 Task: Find connections with filter location Kertosono with filter topic #Letsworkwith filter profile language Spanish with filter current company MAN Energy Solutions with filter school Bhashyam College of Education with filter industry Freight and Package Transportation with filter service category Email Marketing with filter keywords title Security Guard
Action: Mouse moved to (508, 44)
Screenshot: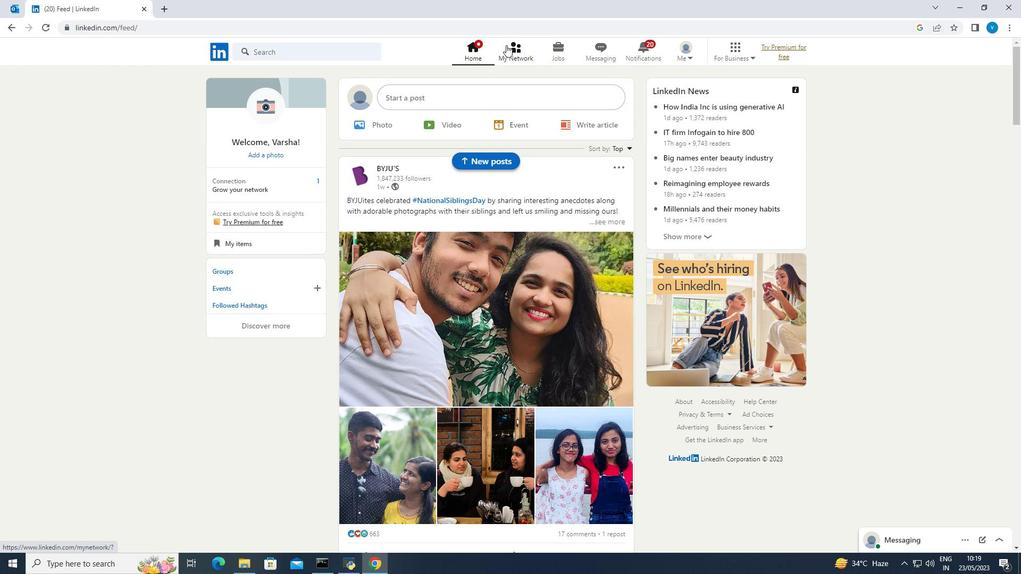 
Action: Mouse pressed left at (508, 44)
Screenshot: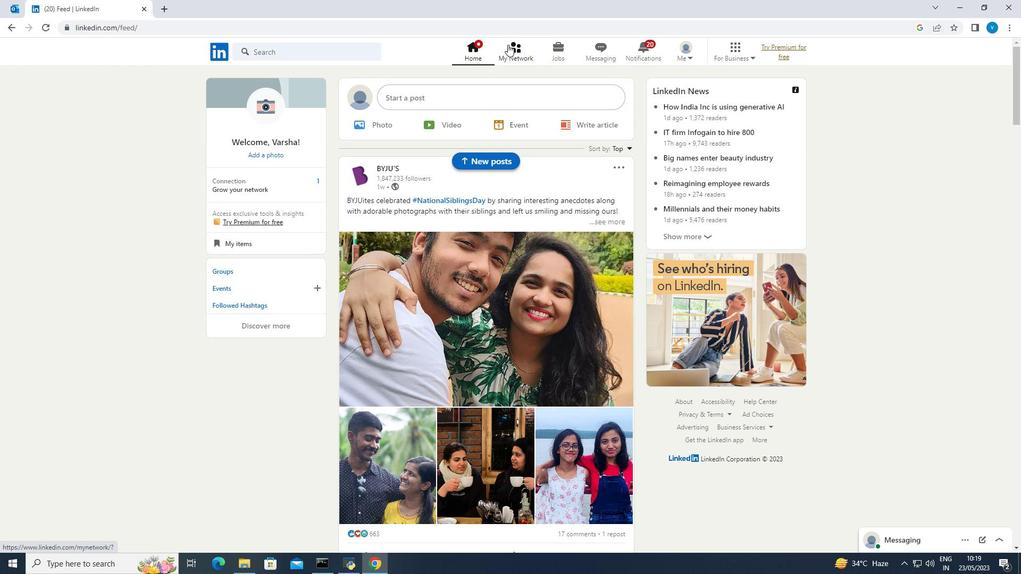 
Action: Mouse moved to (305, 108)
Screenshot: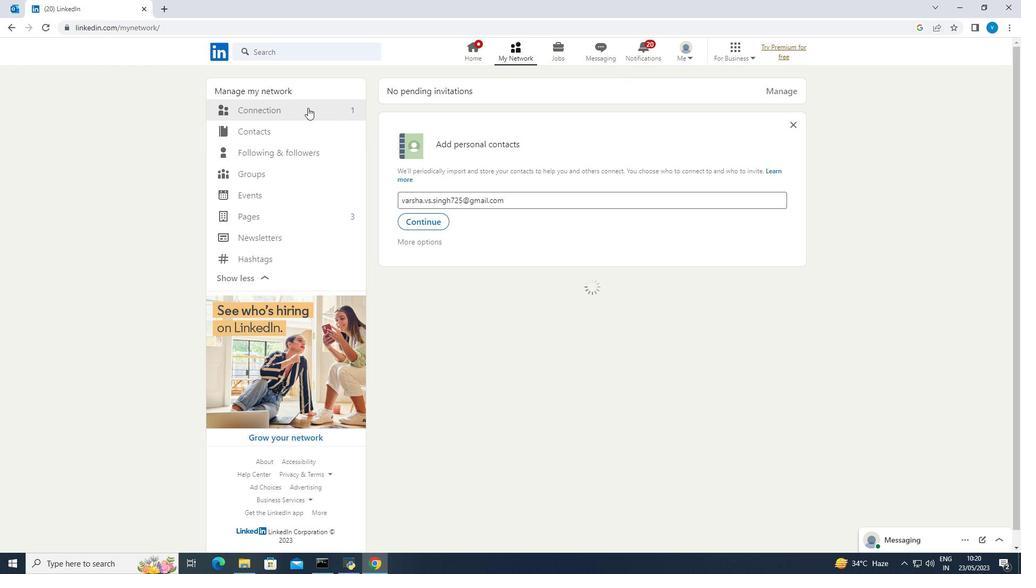 
Action: Mouse pressed left at (305, 108)
Screenshot: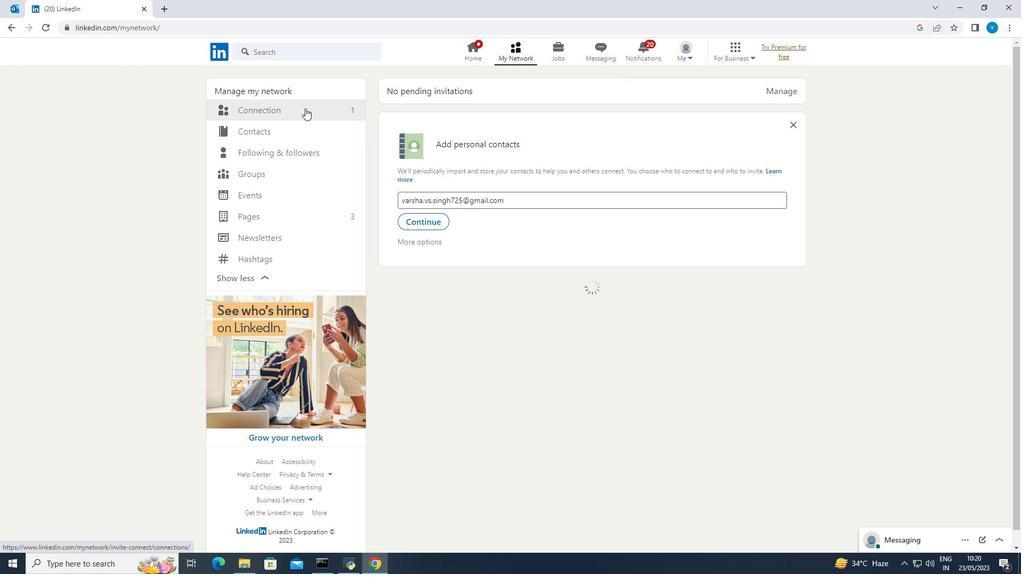 
Action: Mouse moved to (568, 110)
Screenshot: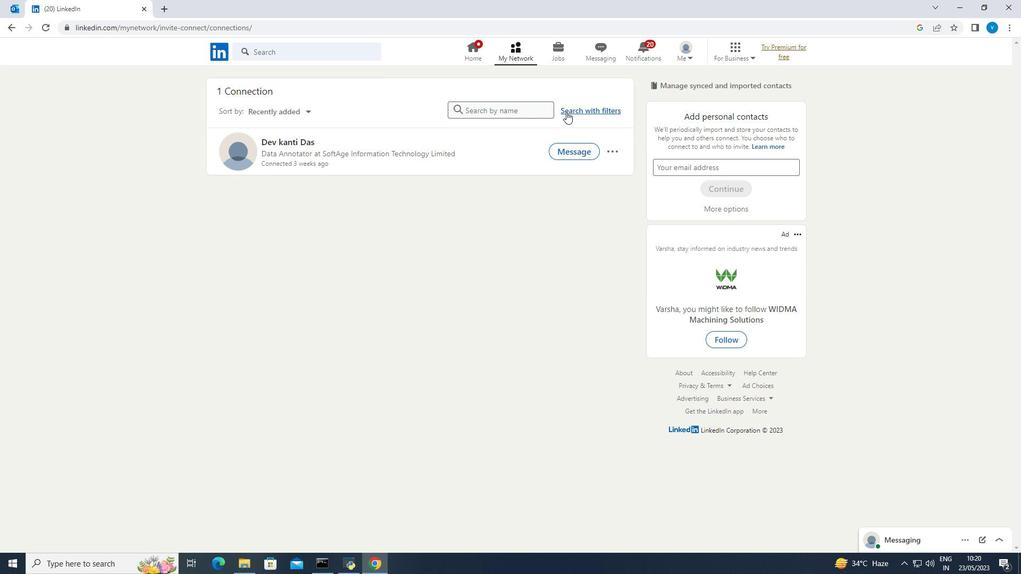 
Action: Mouse pressed left at (568, 110)
Screenshot: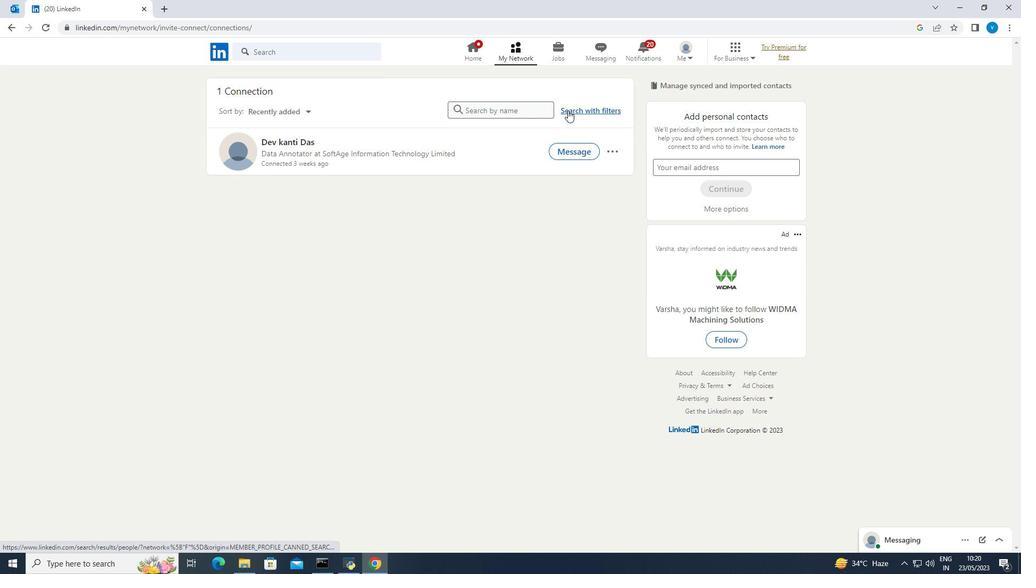 
Action: Mouse moved to (546, 79)
Screenshot: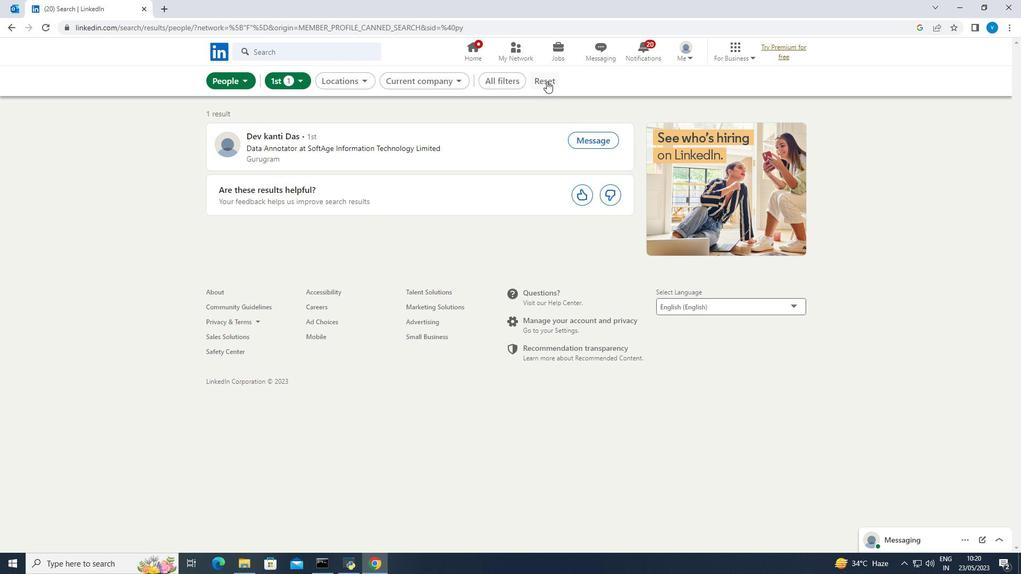 
Action: Mouse pressed left at (546, 79)
Screenshot: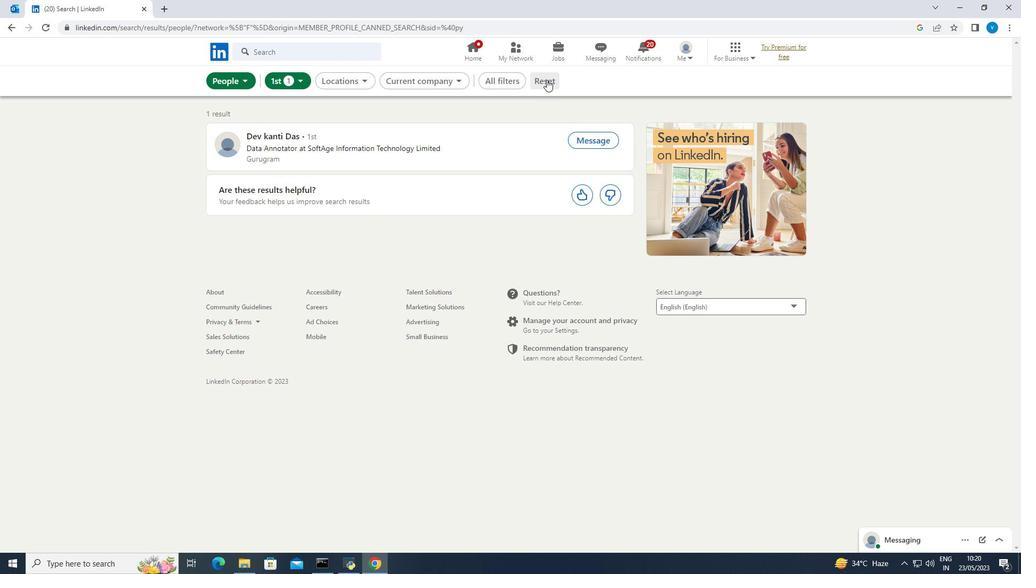 
Action: Mouse moved to (534, 83)
Screenshot: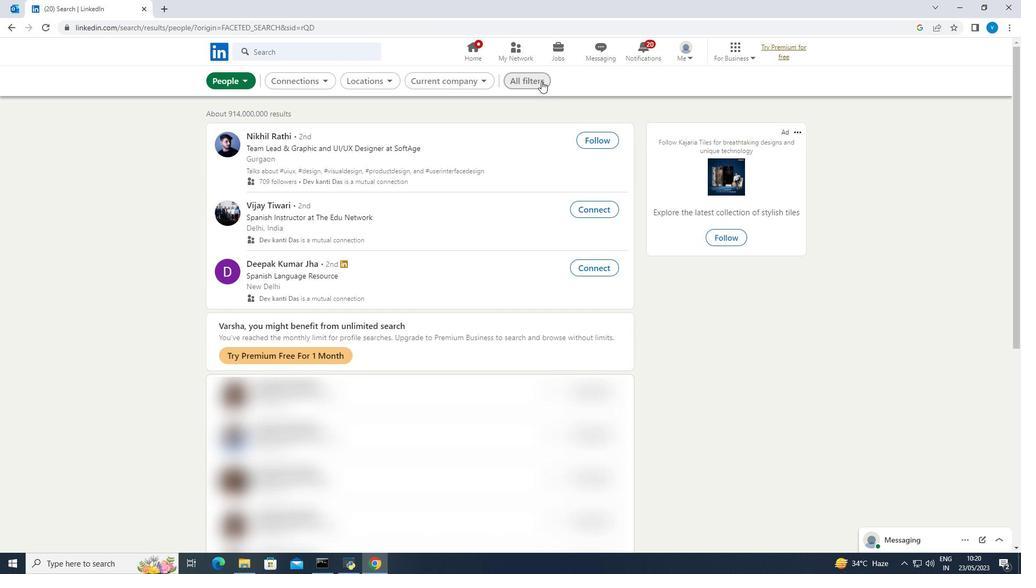 
Action: Mouse pressed left at (534, 83)
Screenshot: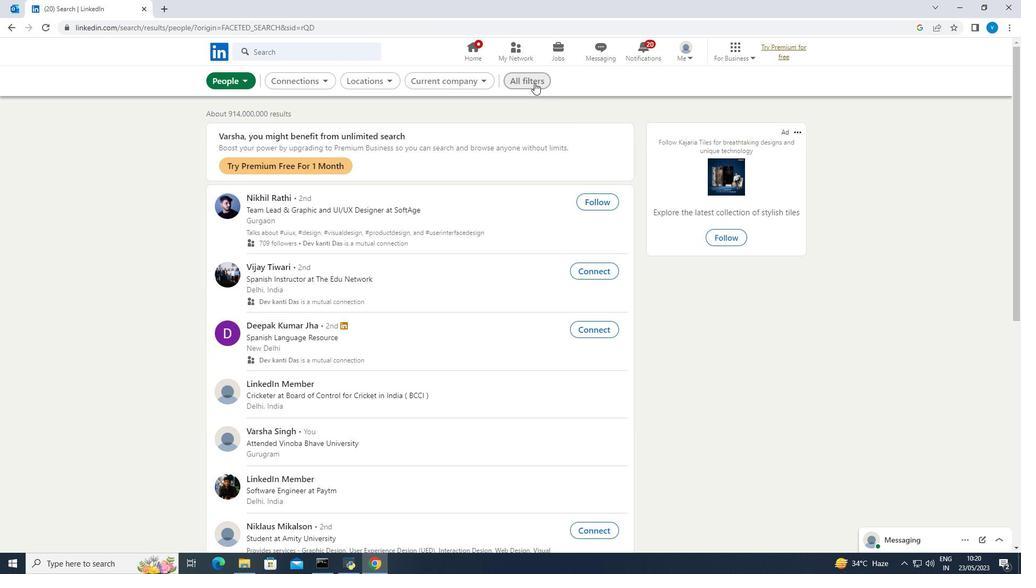 
Action: Mouse moved to (783, 165)
Screenshot: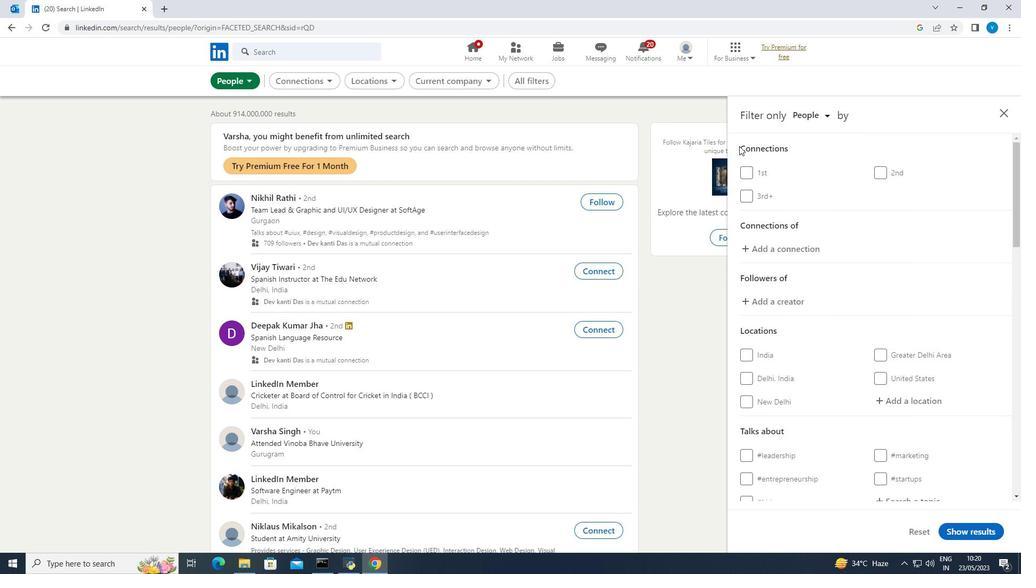 
Action: Mouse scrolled (783, 164) with delta (0, 0)
Screenshot: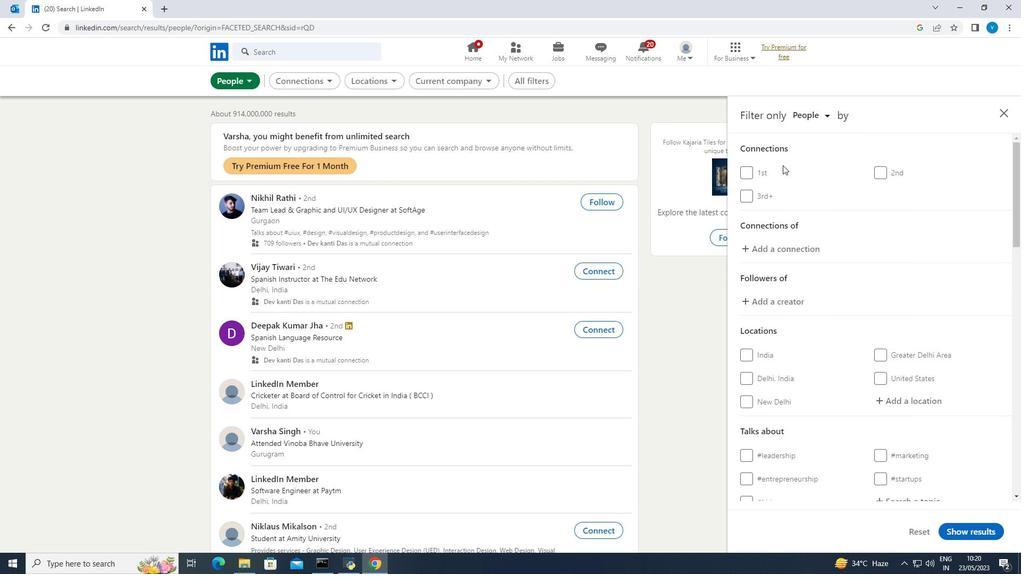
Action: Mouse scrolled (783, 164) with delta (0, 0)
Screenshot: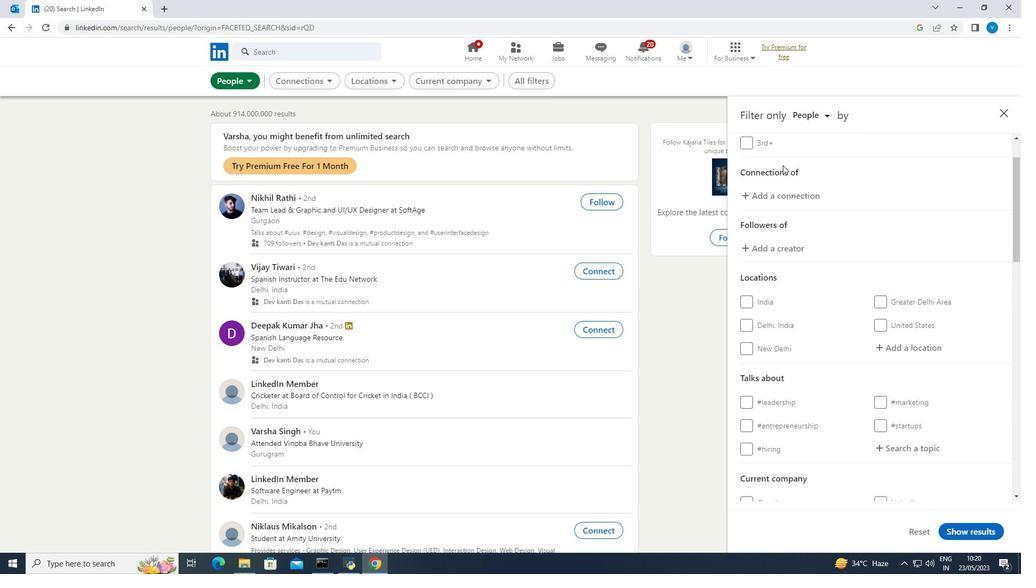 
Action: Mouse scrolled (783, 164) with delta (0, 0)
Screenshot: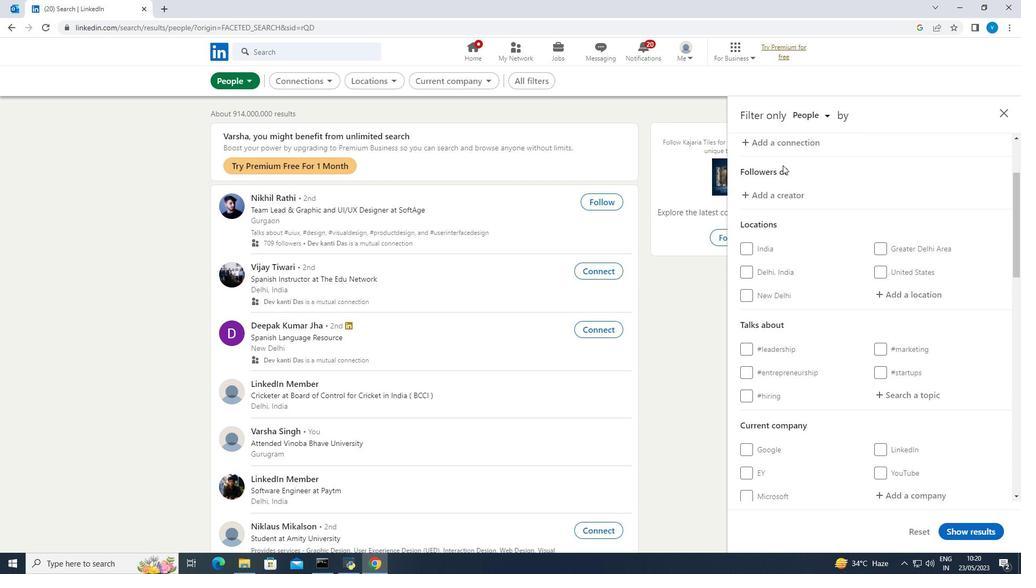
Action: Mouse moved to (911, 242)
Screenshot: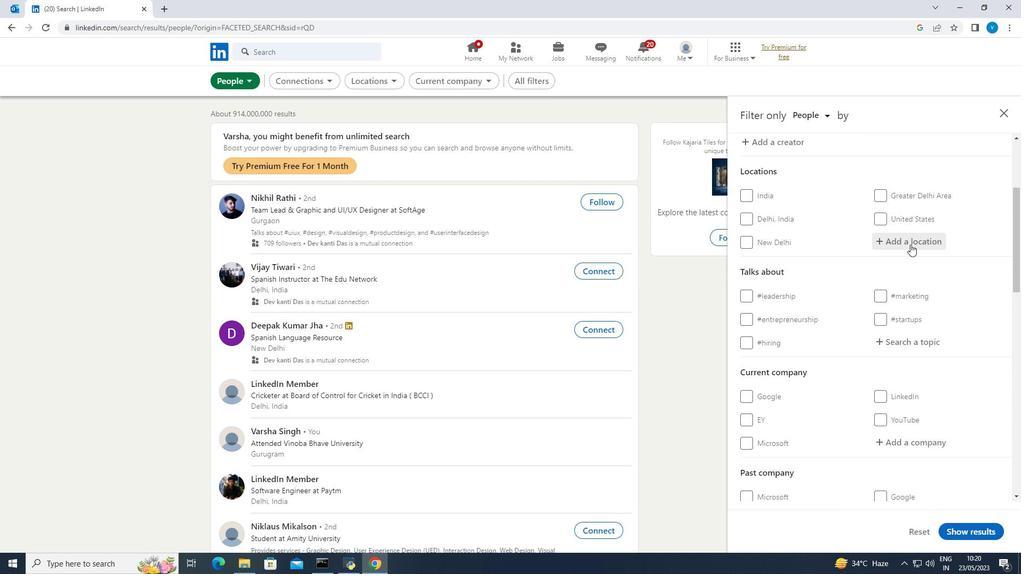 
Action: Mouse pressed left at (911, 242)
Screenshot: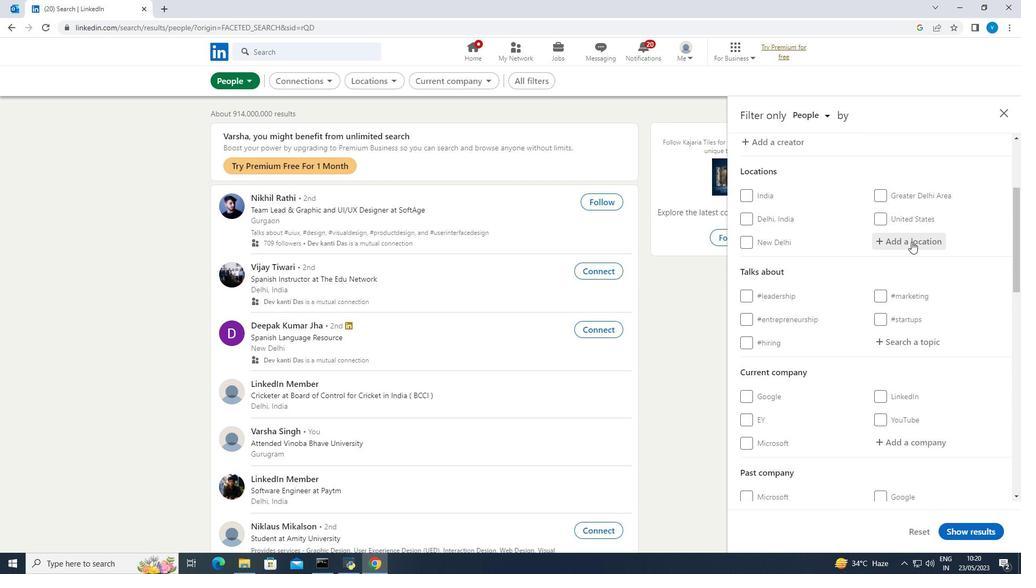
Action: Mouse moved to (911, 242)
Screenshot: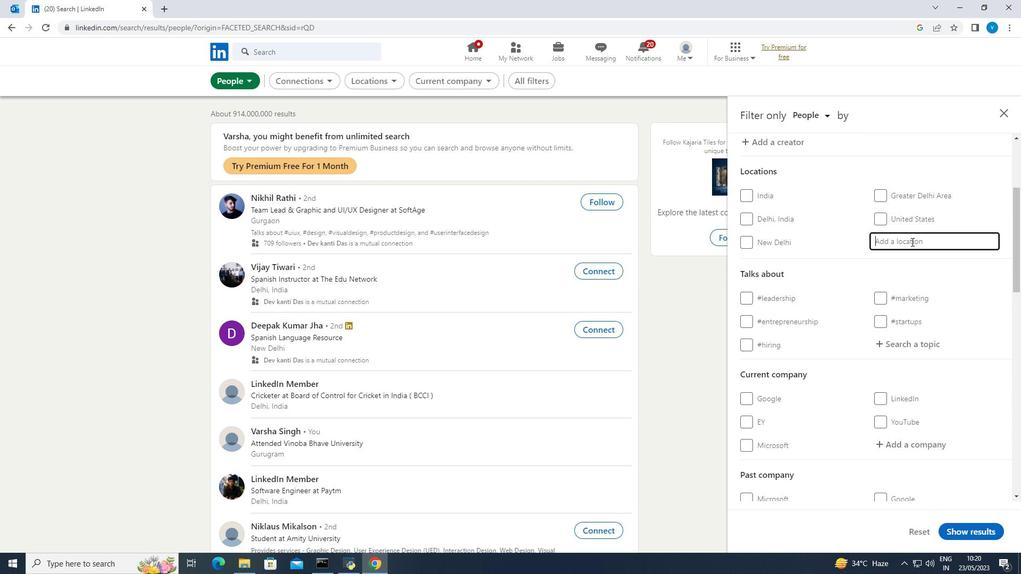 
Action: Key pressed <Key.shift><Key.shift><Key.shift><Key.shift>kertosono
Screenshot: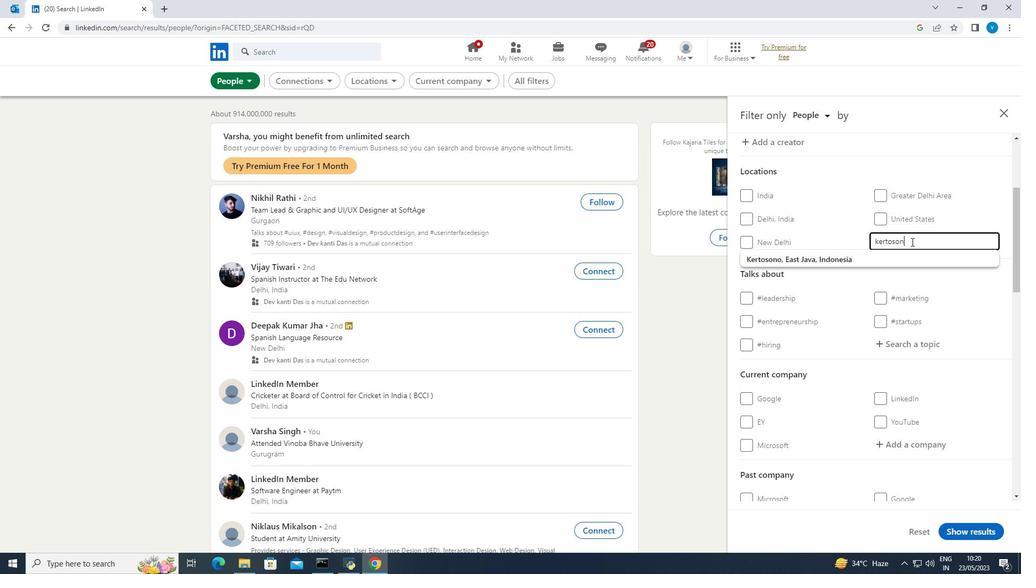 
Action: Mouse moved to (841, 268)
Screenshot: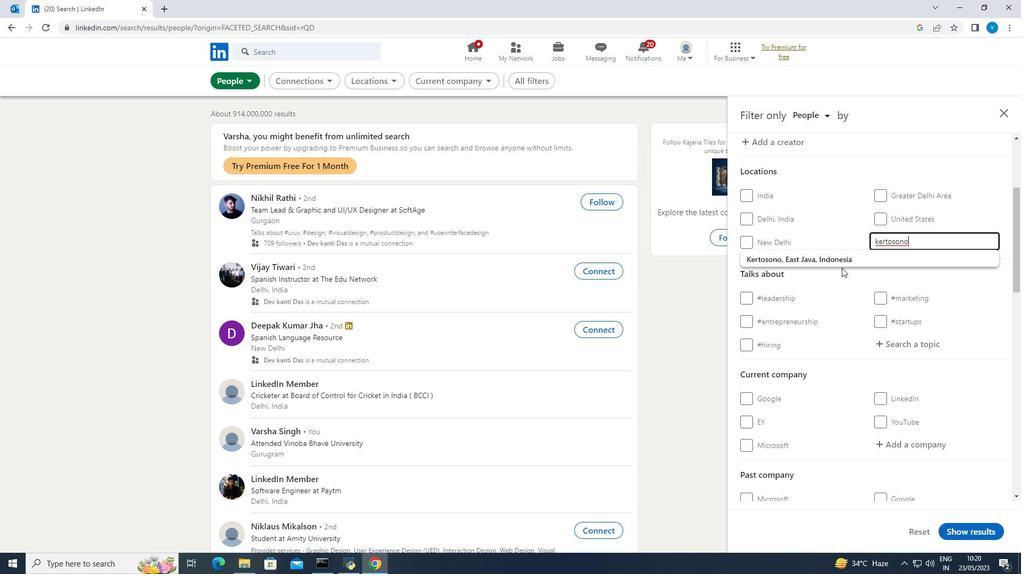 
Action: Mouse scrolled (841, 267) with delta (0, 0)
Screenshot: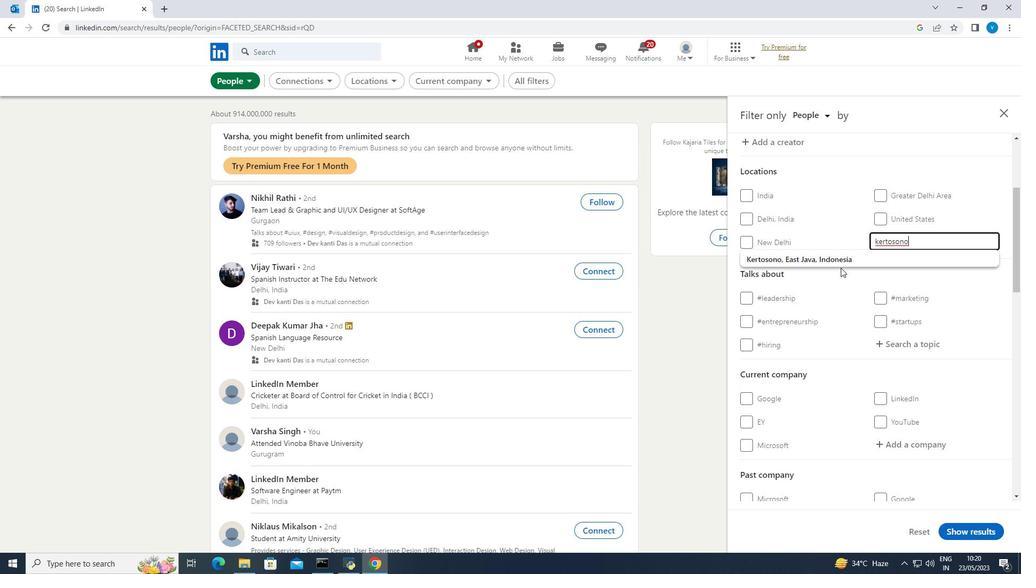 
Action: Mouse moved to (840, 269)
Screenshot: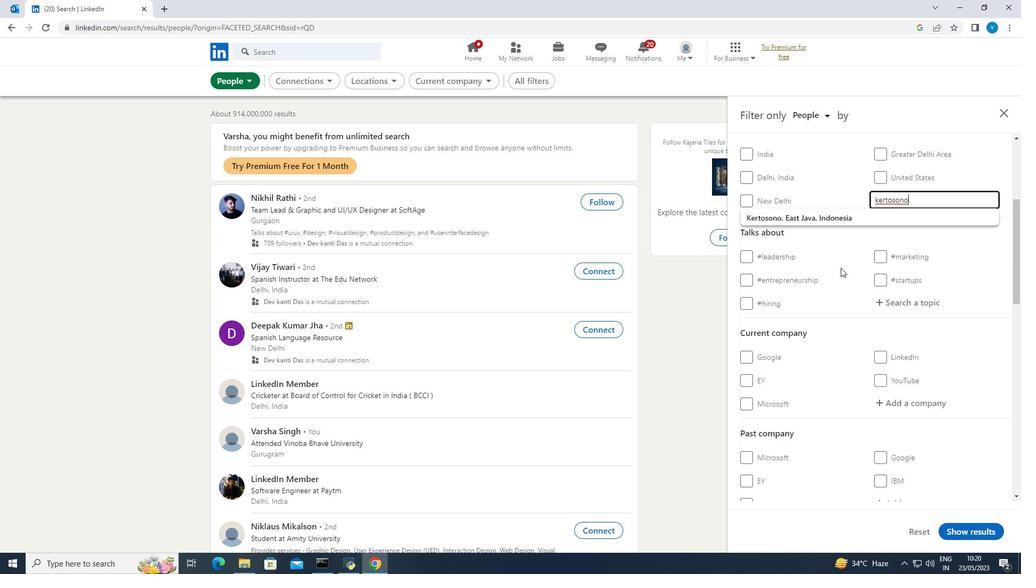 
Action: Mouse scrolled (840, 268) with delta (0, 0)
Screenshot: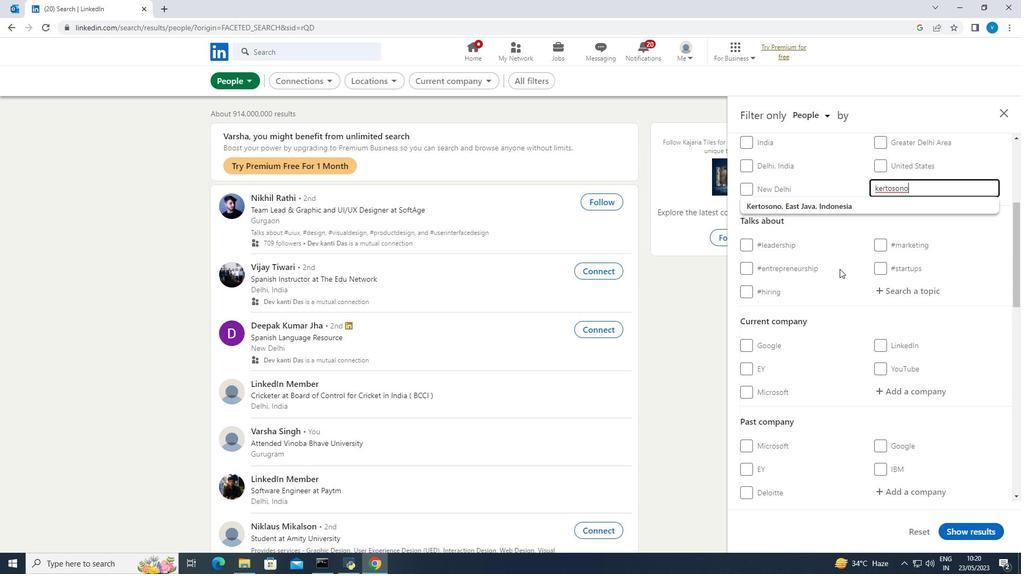 
Action: Mouse moved to (890, 237)
Screenshot: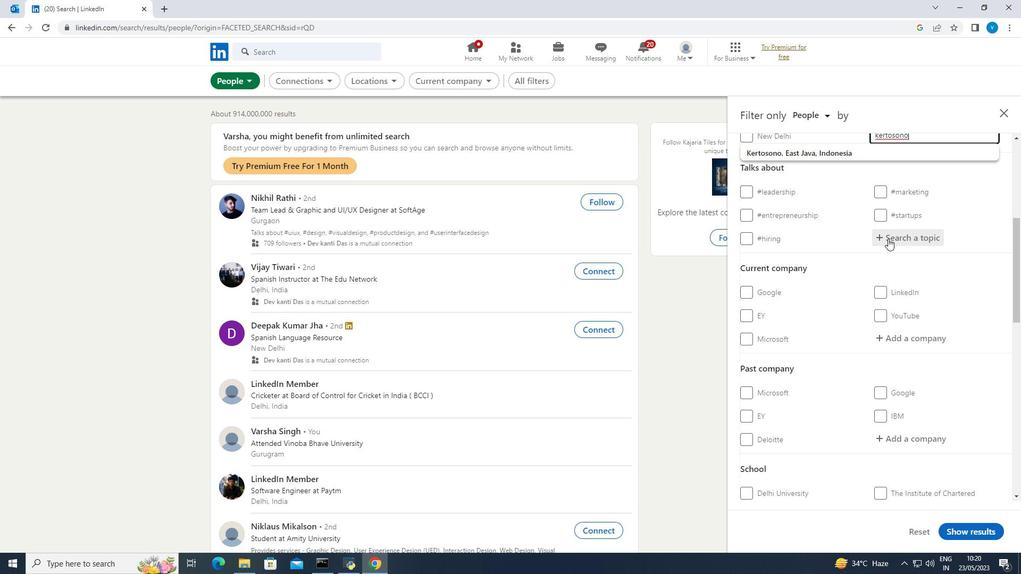 
Action: Mouse pressed left at (890, 237)
Screenshot: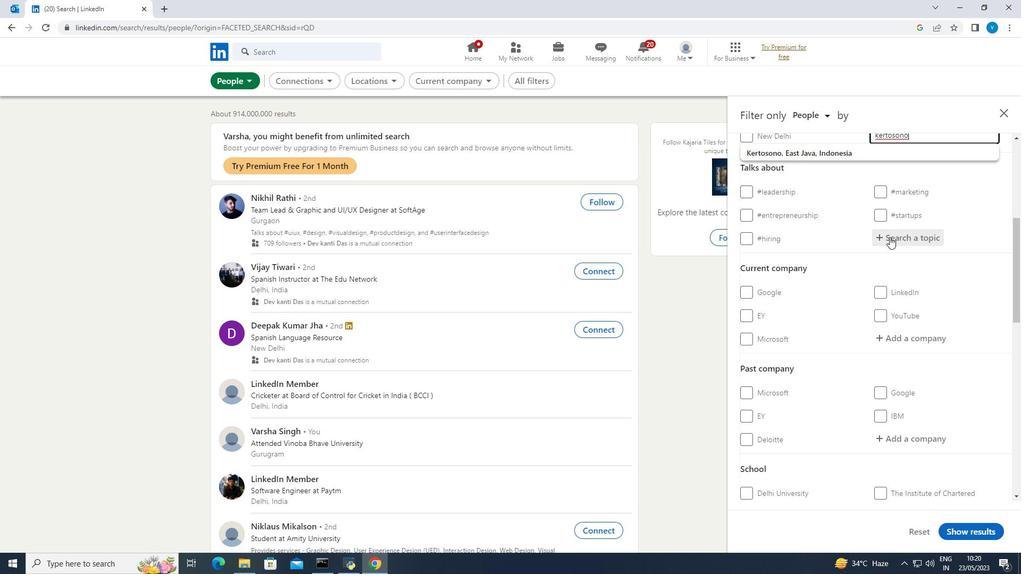 
Action: Key pressed <Key.shift><Key.shift><Key.shift>Letswork
Screenshot: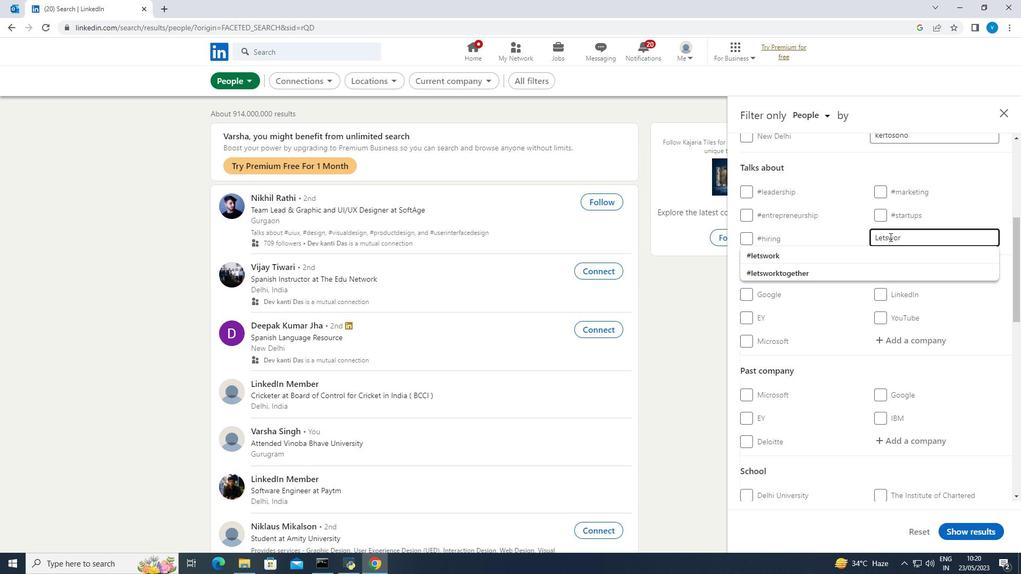 
Action: Mouse moved to (875, 236)
Screenshot: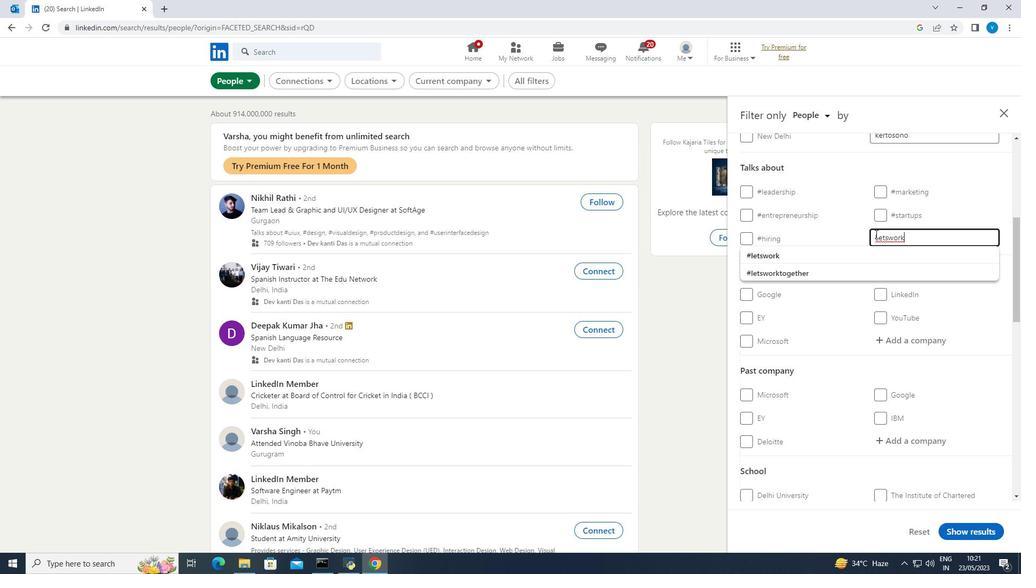 
Action: Mouse pressed left at (875, 236)
Screenshot: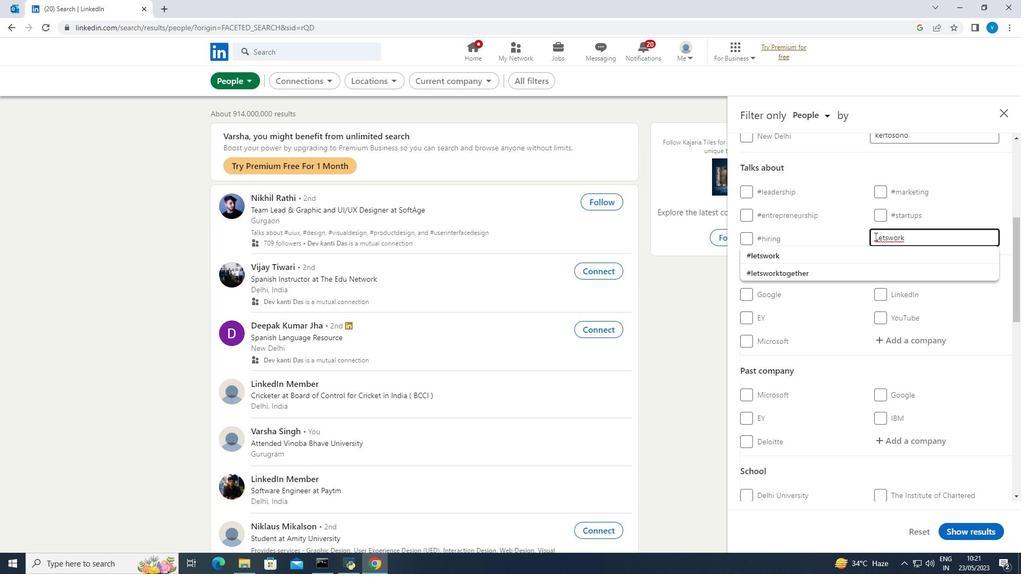 
Action: Key pressed <Key.shift><Key.shift><Key.shift><Key.shift><Key.shift><Key.shift>#
Screenshot: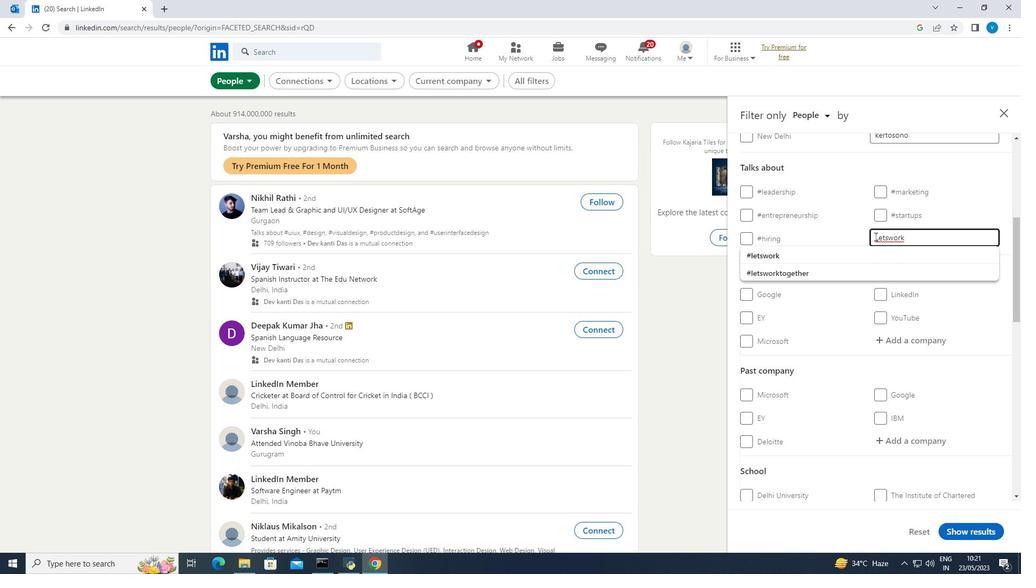 
Action: Mouse moved to (865, 271)
Screenshot: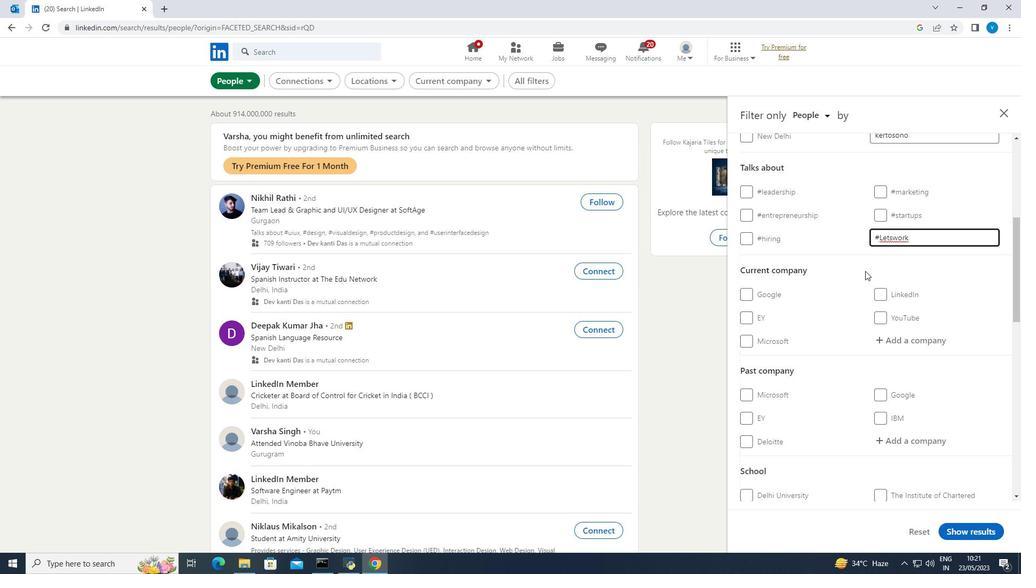 
Action: Mouse scrolled (865, 271) with delta (0, 0)
Screenshot: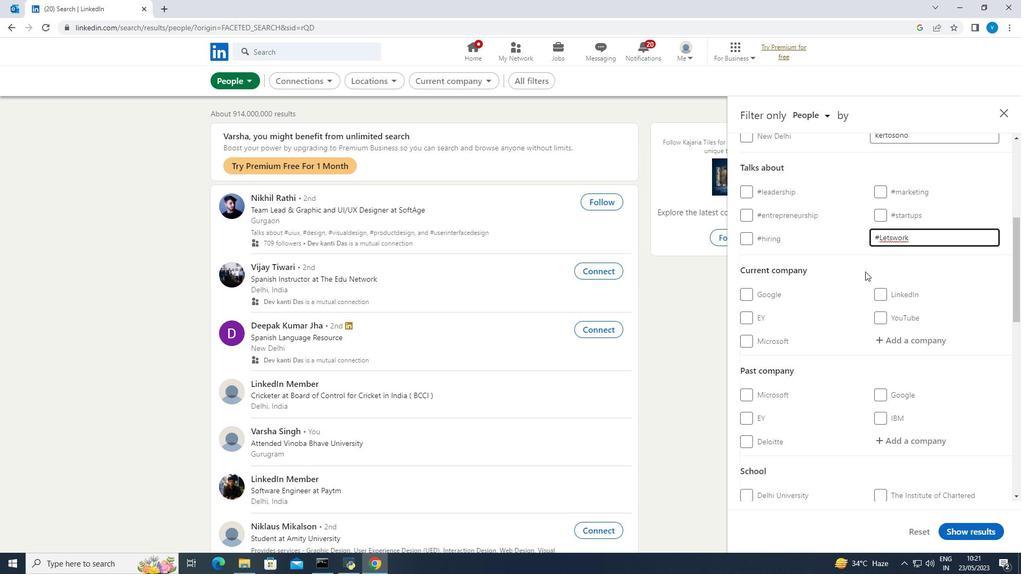 
Action: Mouse scrolled (865, 271) with delta (0, 0)
Screenshot: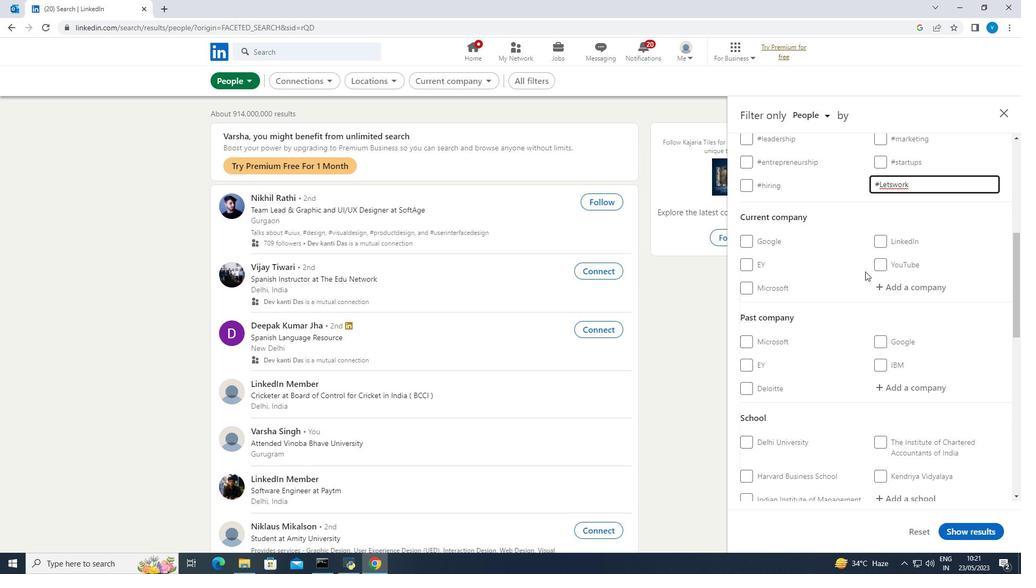 
Action: Mouse moved to (864, 272)
Screenshot: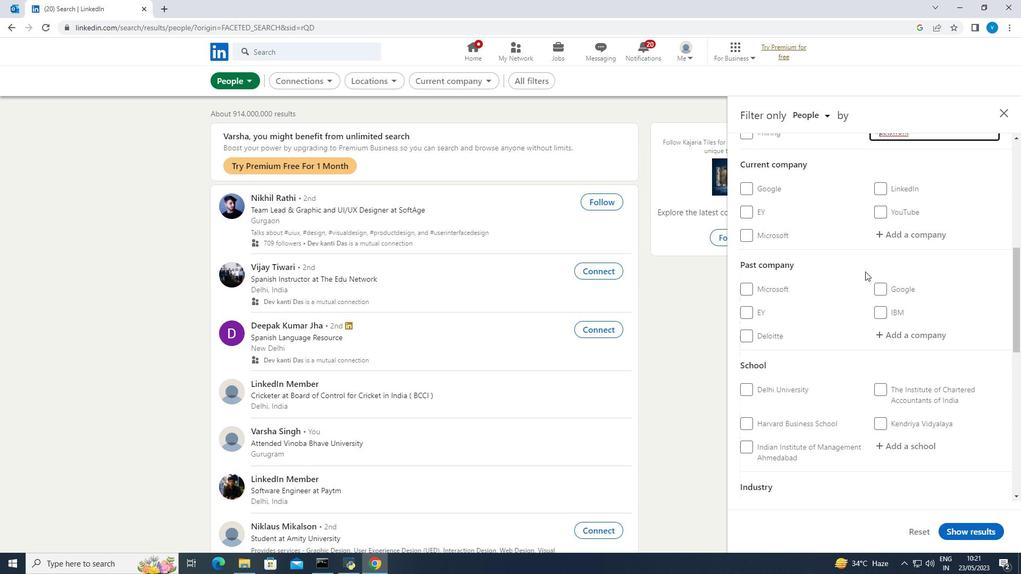 
Action: Mouse scrolled (864, 271) with delta (0, 0)
Screenshot: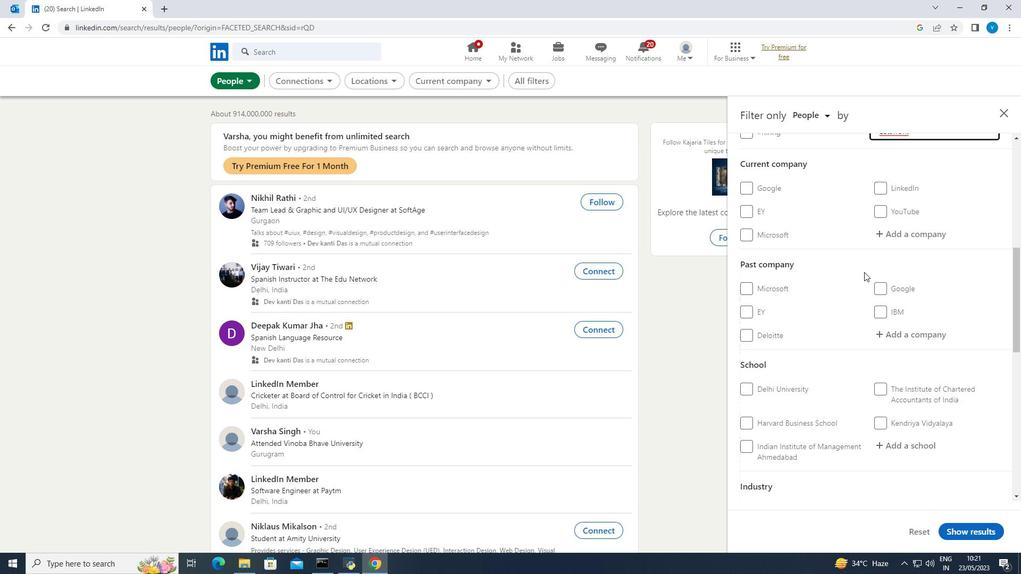 
Action: Mouse scrolled (864, 271) with delta (0, 0)
Screenshot: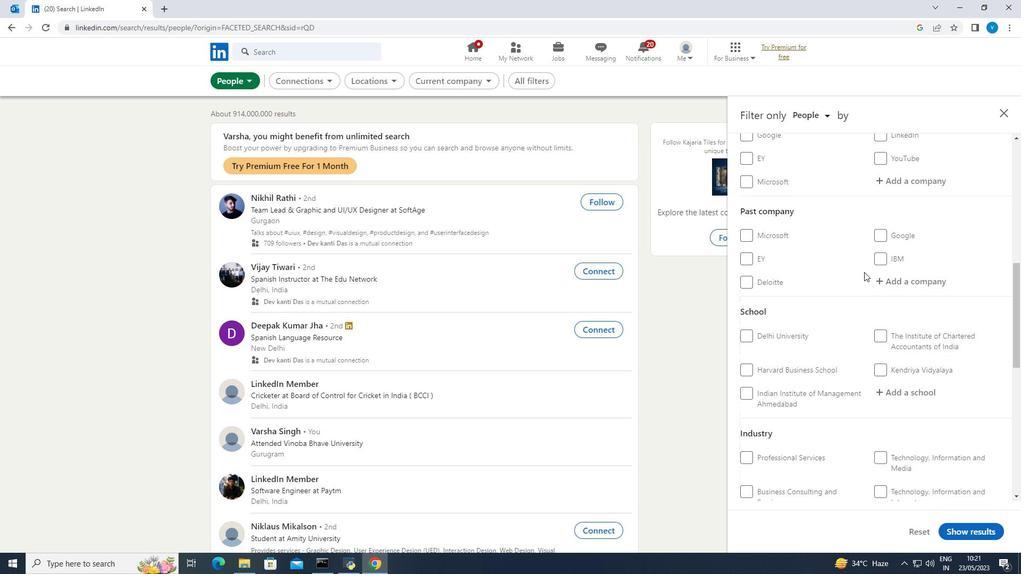 
Action: Mouse scrolled (864, 271) with delta (0, 0)
Screenshot: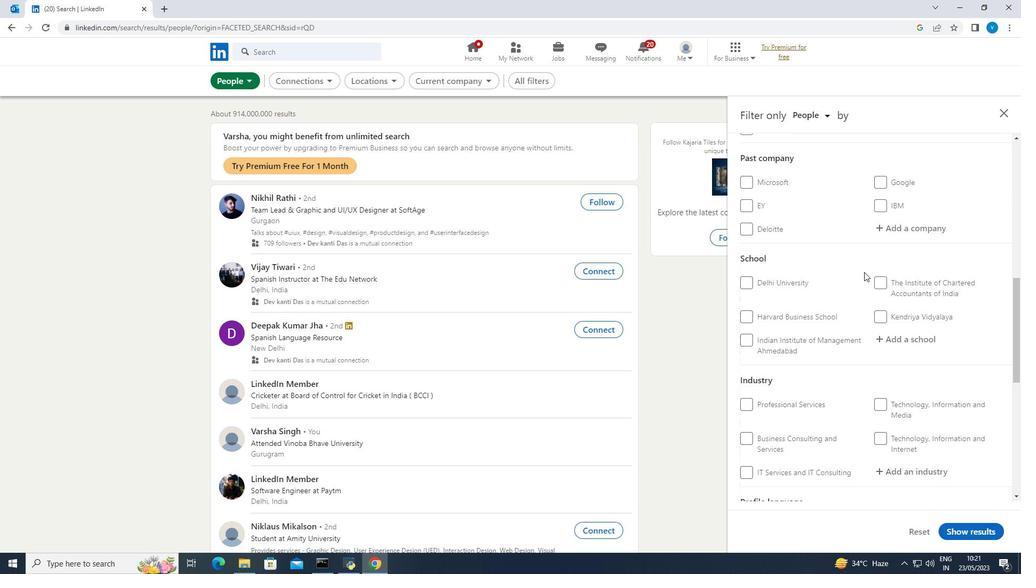 
Action: Mouse scrolled (864, 271) with delta (0, 0)
Screenshot: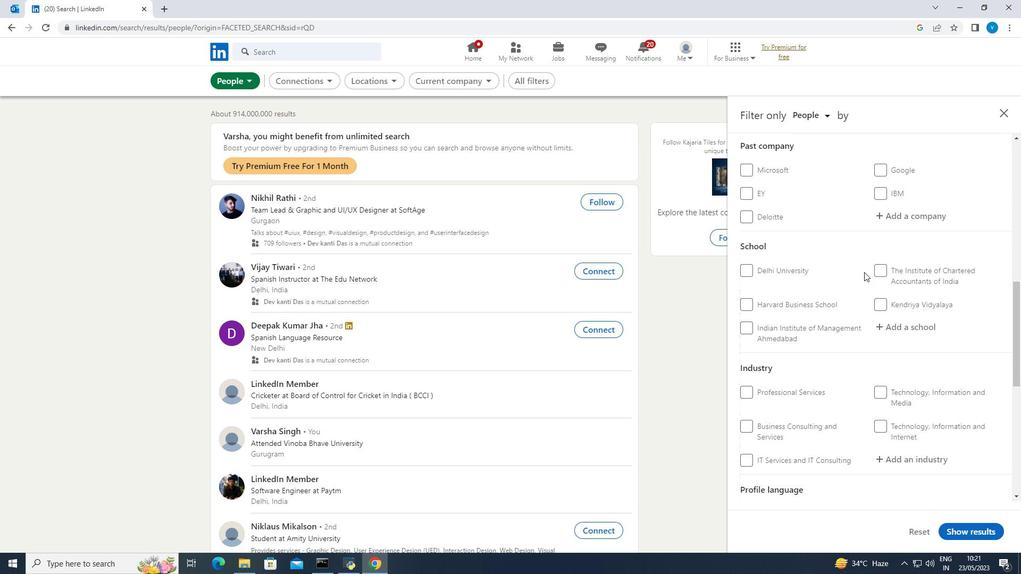 
Action: Mouse scrolled (864, 271) with delta (0, 0)
Screenshot: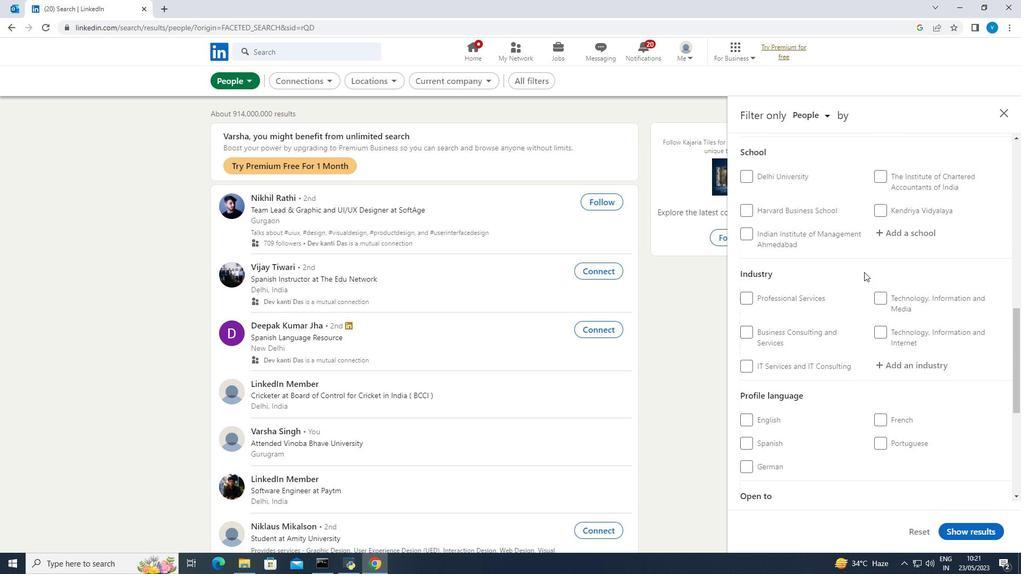 
Action: Mouse moved to (748, 393)
Screenshot: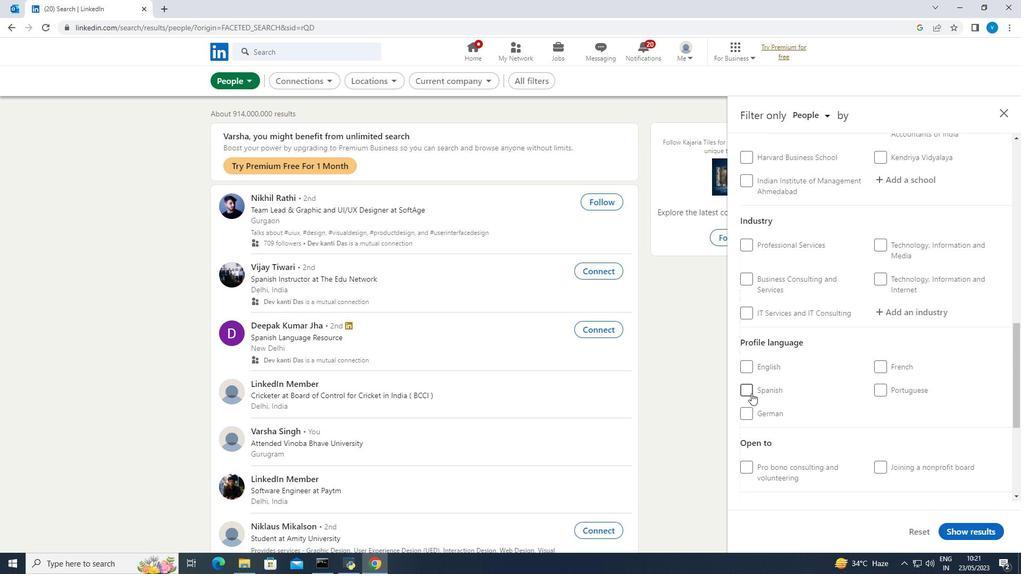 
Action: Mouse pressed left at (748, 393)
Screenshot: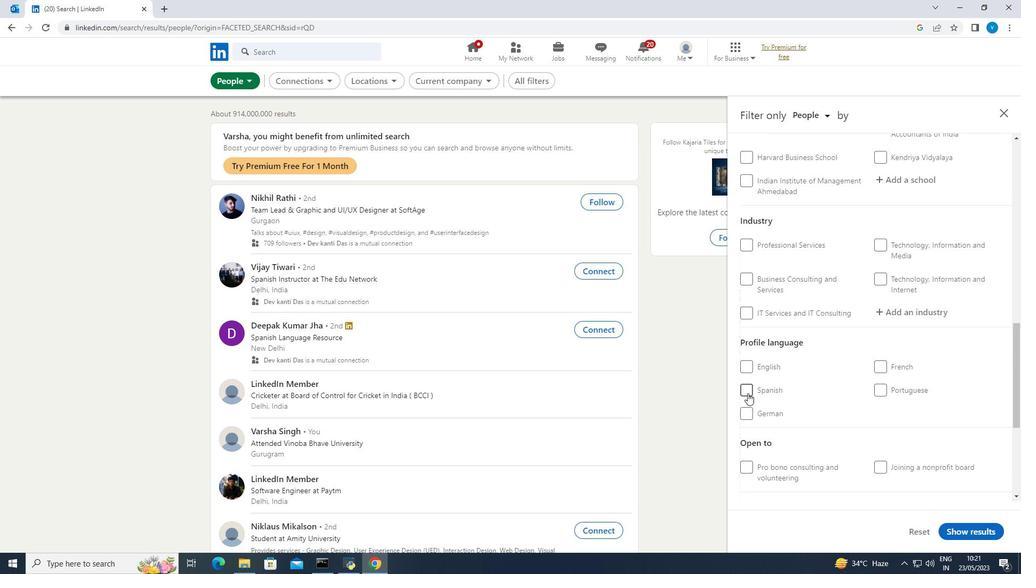 
Action: Mouse moved to (773, 381)
Screenshot: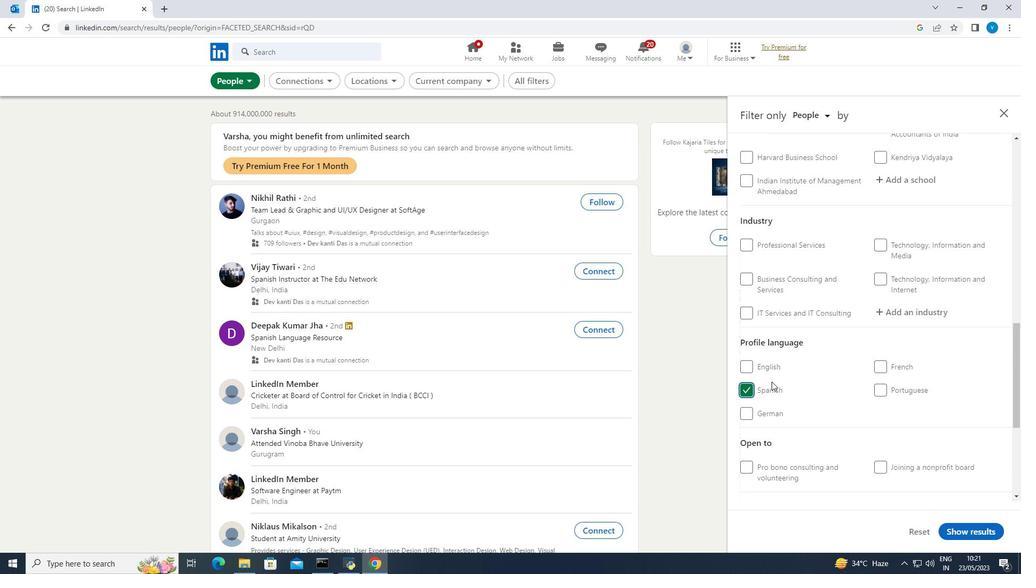 
Action: Mouse scrolled (773, 382) with delta (0, 0)
Screenshot: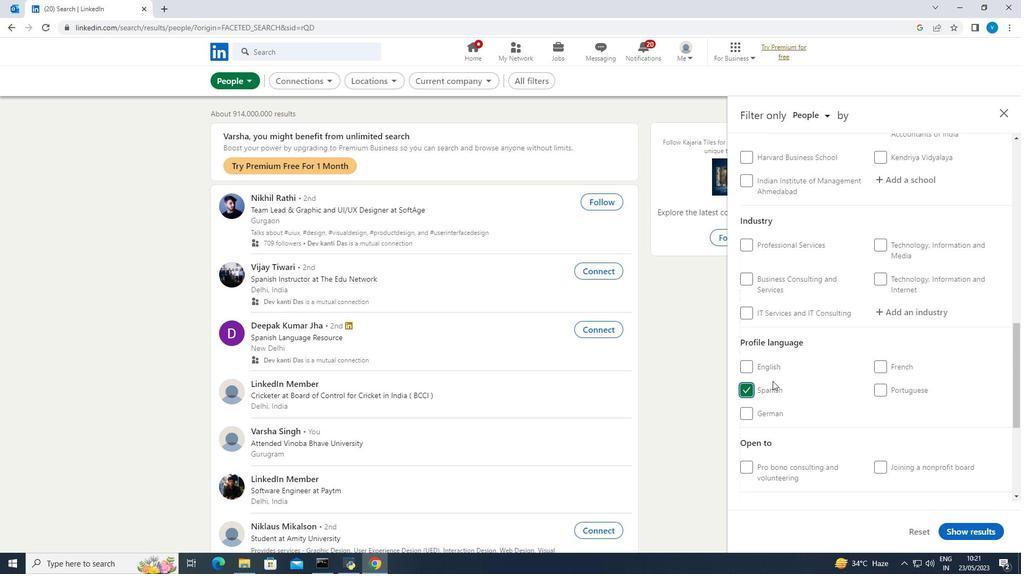 
Action: Mouse moved to (776, 378)
Screenshot: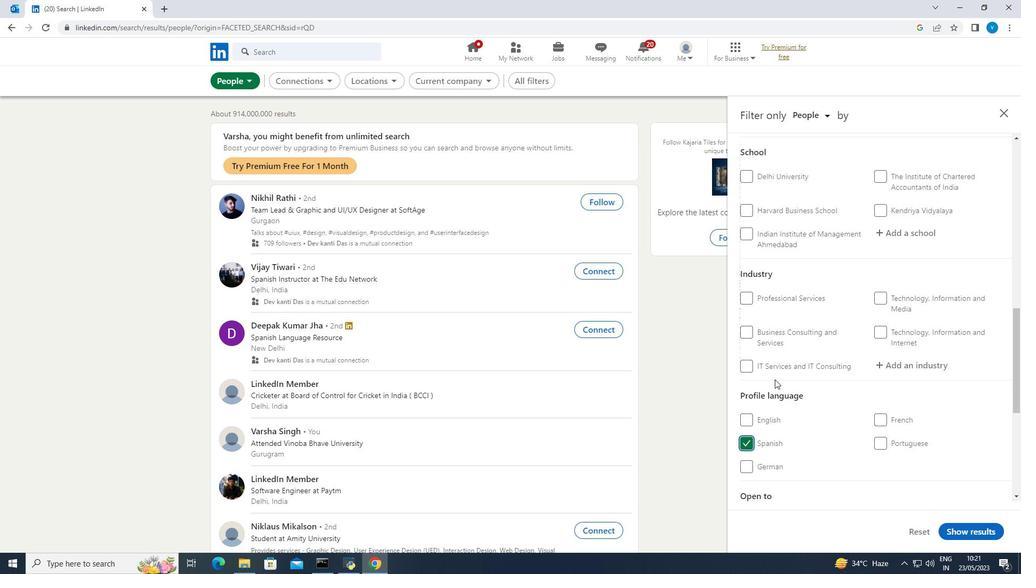 
Action: Mouse scrolled (776, 378) with delta (0, 0)
Screenshot: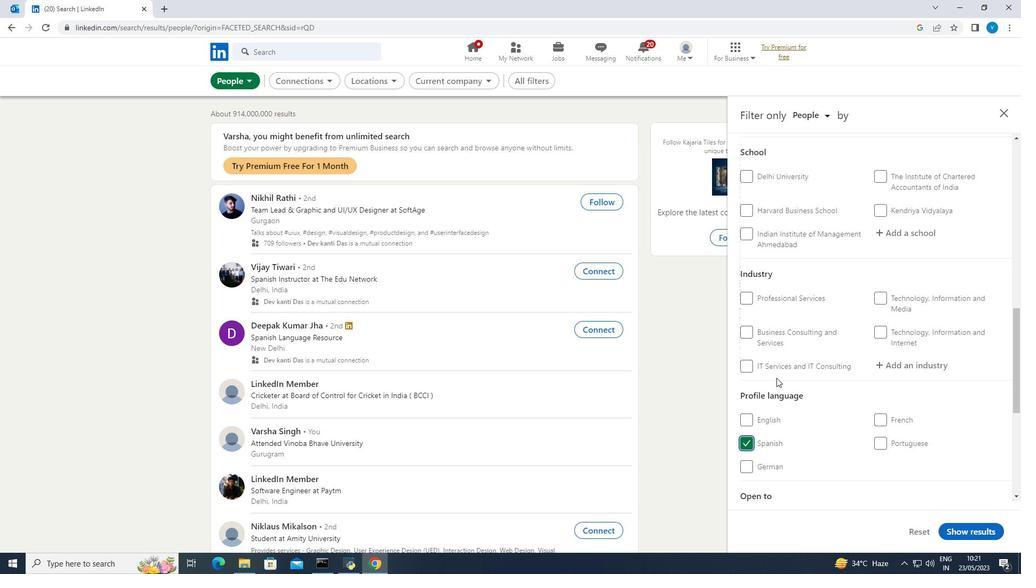 
Action: Mouse scrolled (776, 378) with delta (0, 0)
Screenshot: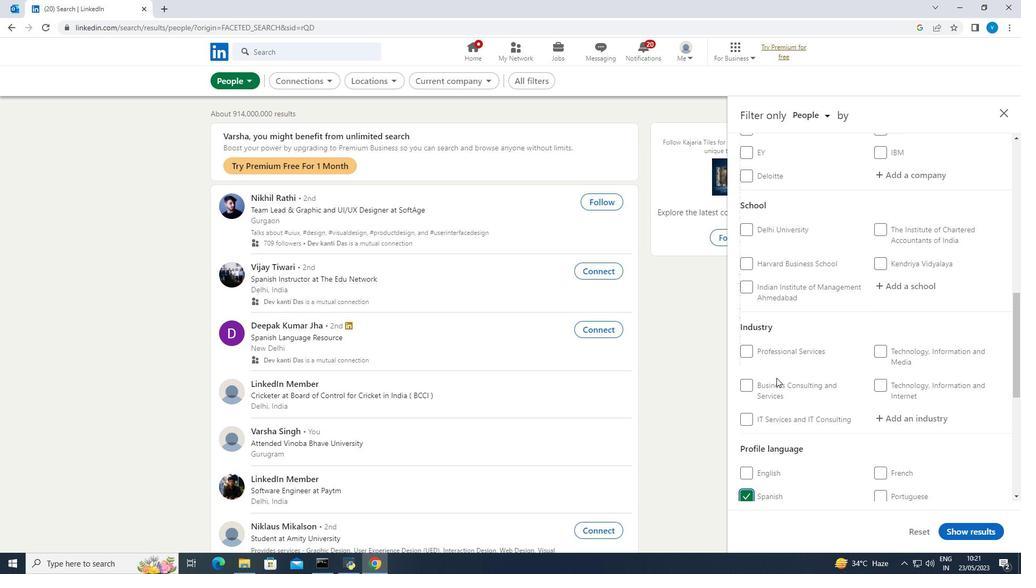 
Action: Mouse scrolled (776, 378) with delta (0, 0)
Screenshot: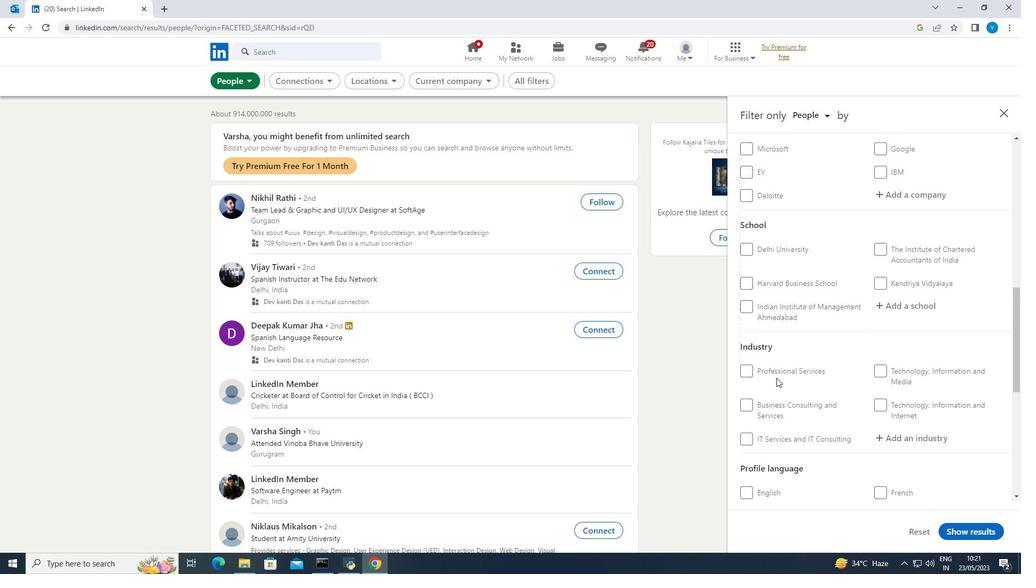 
Action: Mouse moved to (777, 378)
Screenshot: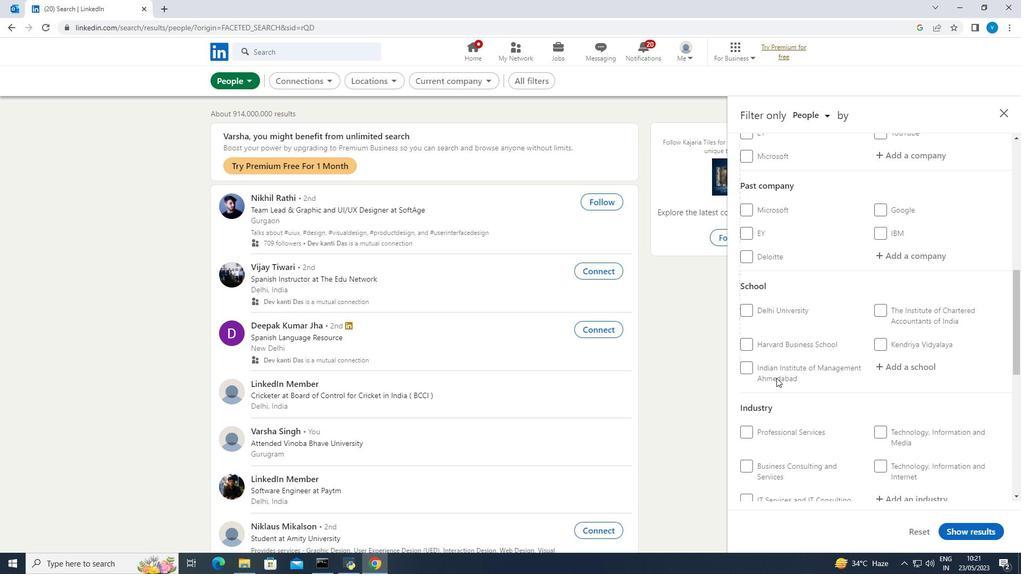 
Action: Mouse scrolled (777, 378) with delta (0, 0)
Screenshot: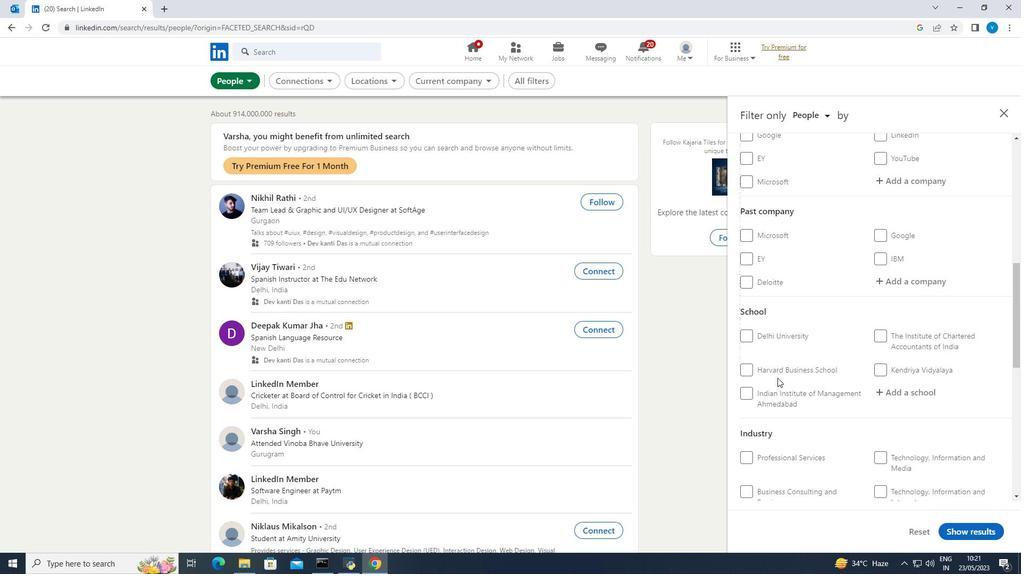 
Action: Mouse moved to (782, 371)
Screenshot: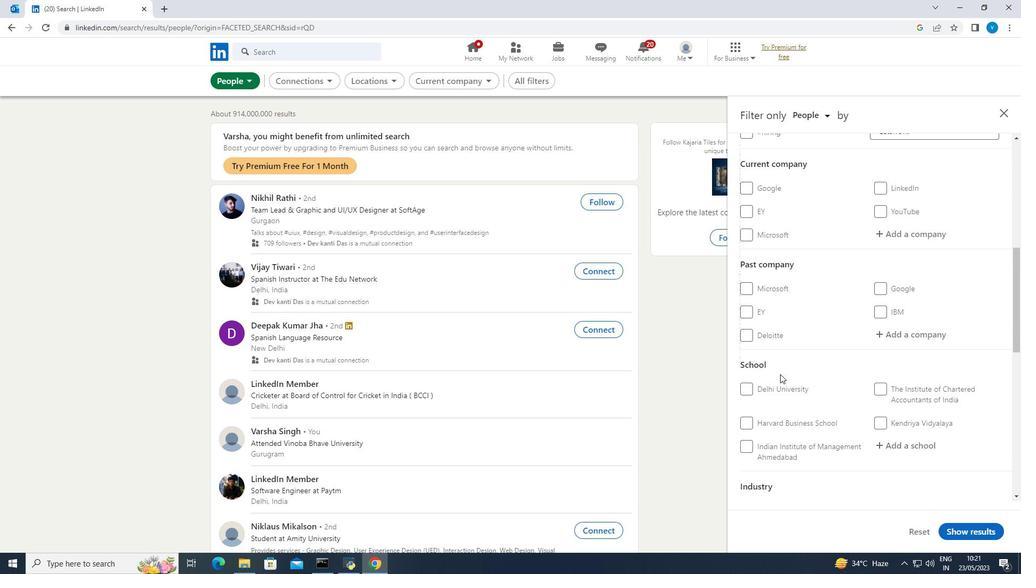 
Action: Mouse scrolled (782, 372) with delta (0, 0)
Screenshot: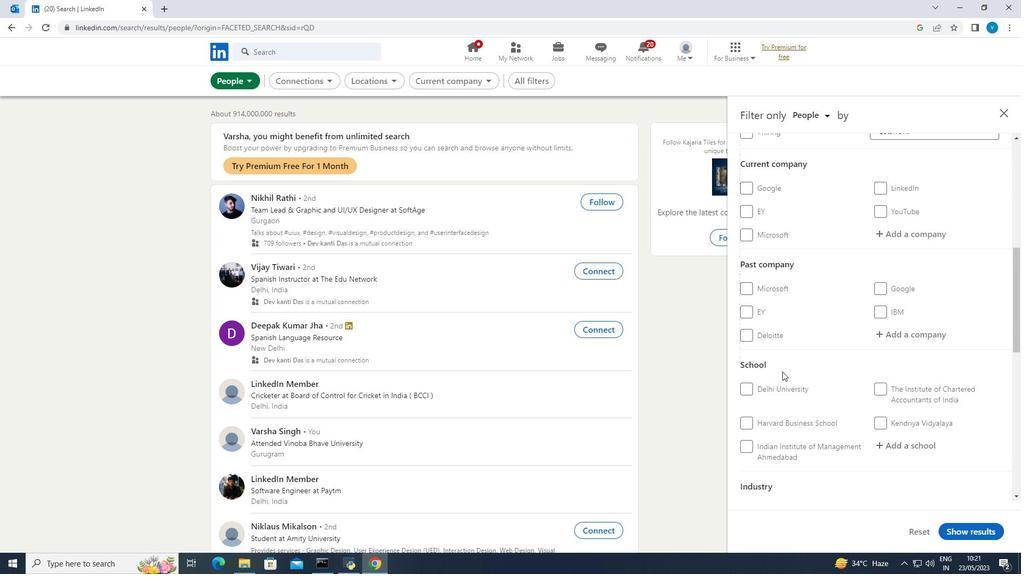 
Action: Mouse moved to (908, 292)
Screenshot: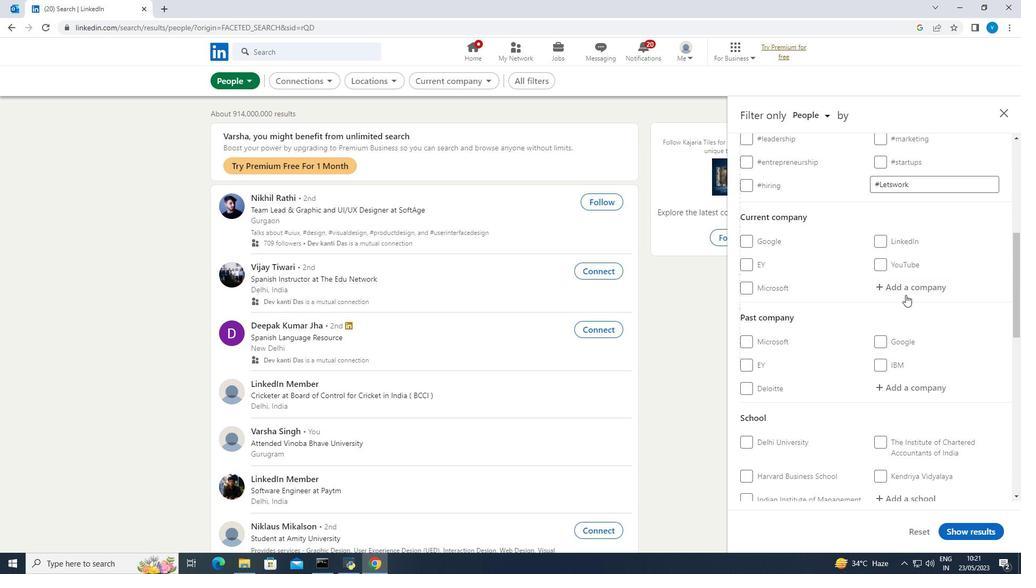 
Action: Mouse pressed left at (908, 292)
Screenshot: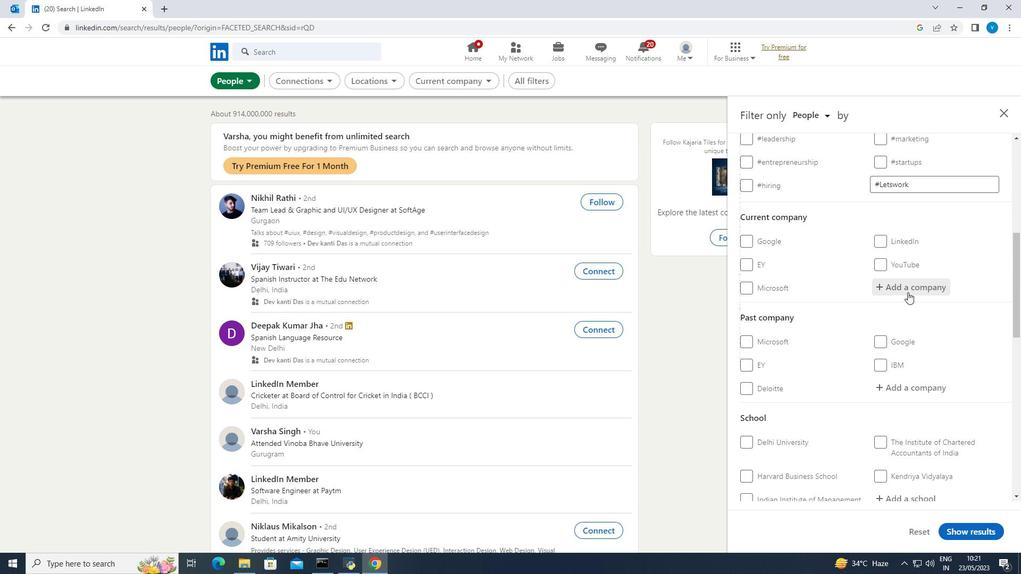 
Action: Key pressed <Key.shift>MAN<Key.space><Key.shift><Key.shift><Key.shift>Energy
Screenshot: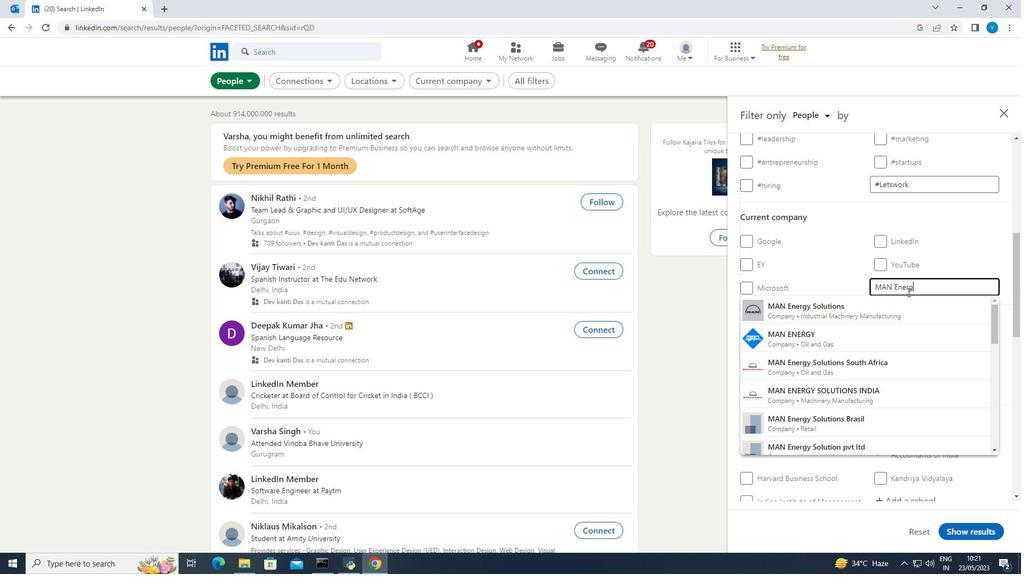 
Action: Mouse moved to (864, 302)
Screenshot: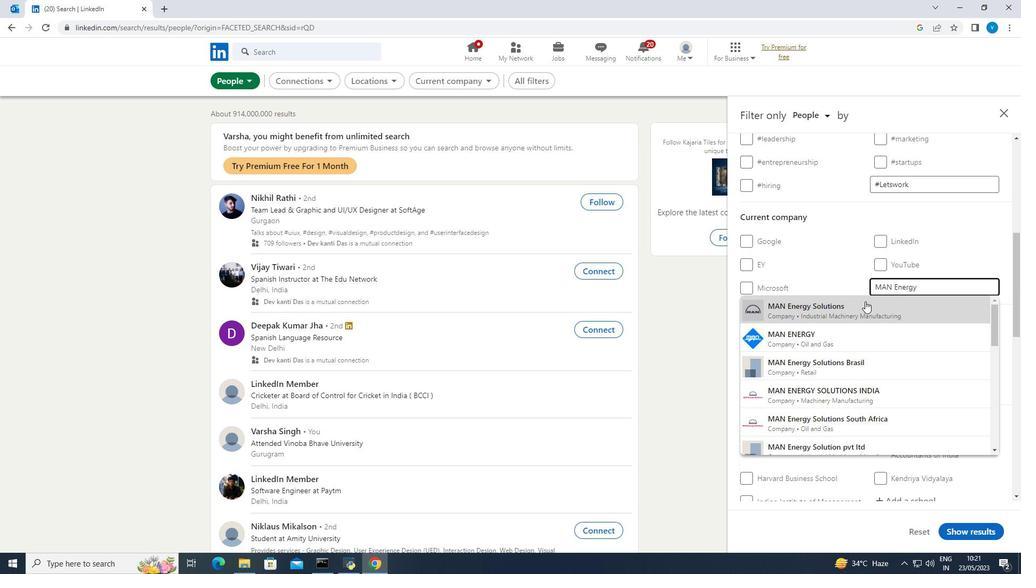 
Action: Mouse pressed left at (864, 302)
Screenshot: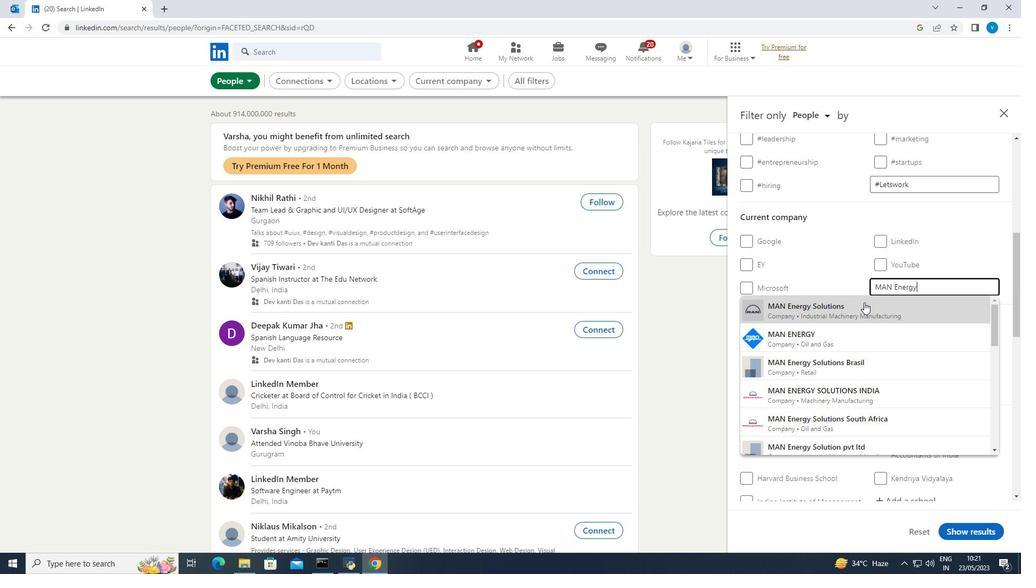 
Action: Mouse scrolled (864, 302) with delta (0, 0)
Screenshot: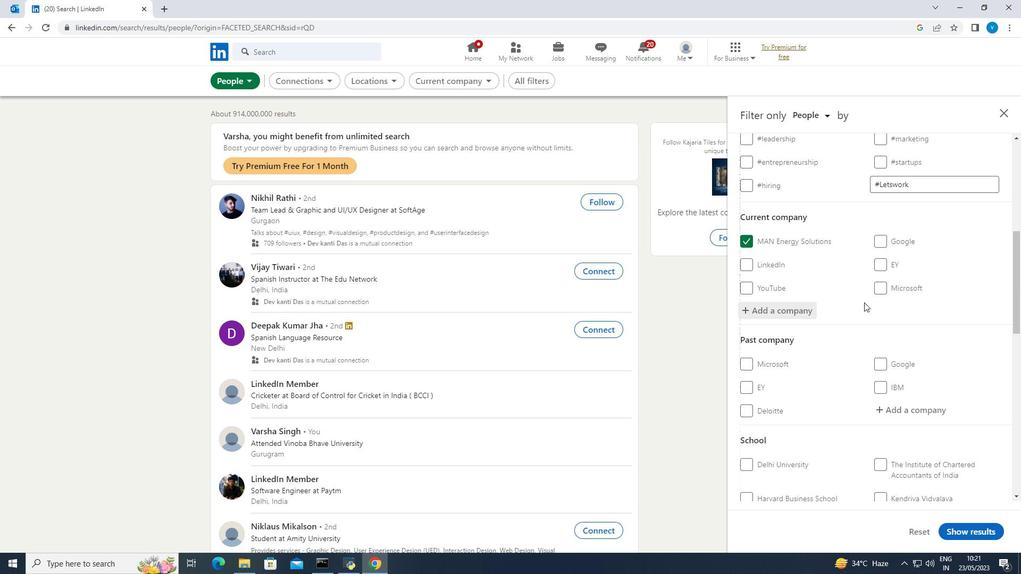 
Action: Mouse scrolled (864, 302) with delta (0, 0)
Screenshot: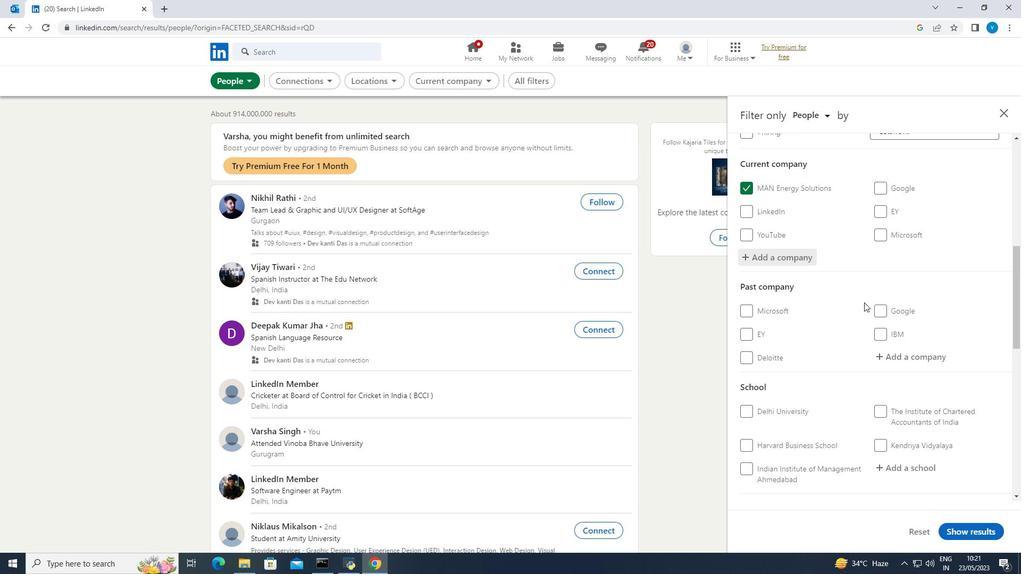 
Action: Mouse scrolled (864, 302) with delta (0, 0)
Screenshot: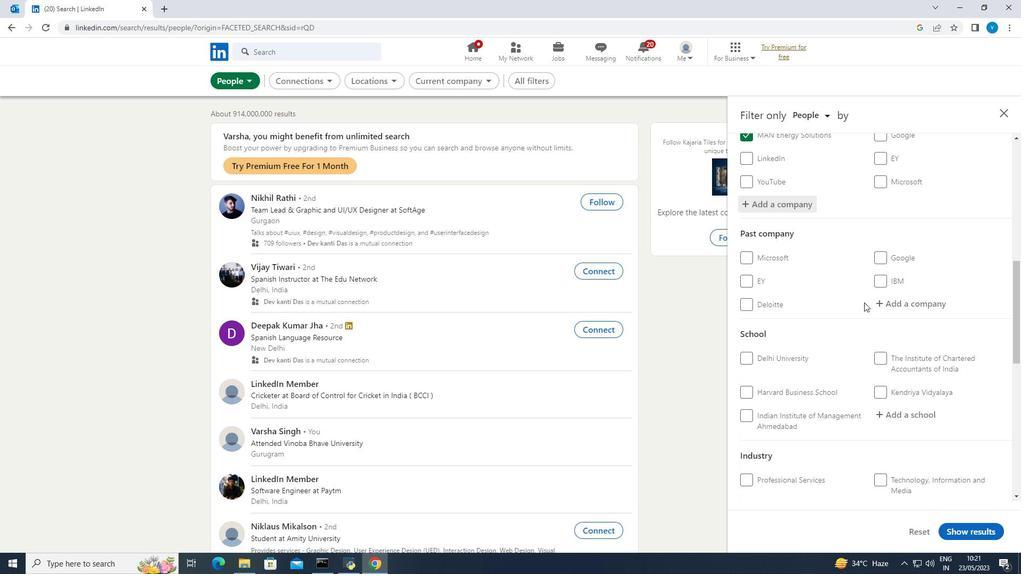 
Action: Mouse moved to (901, 358)
Screenshot: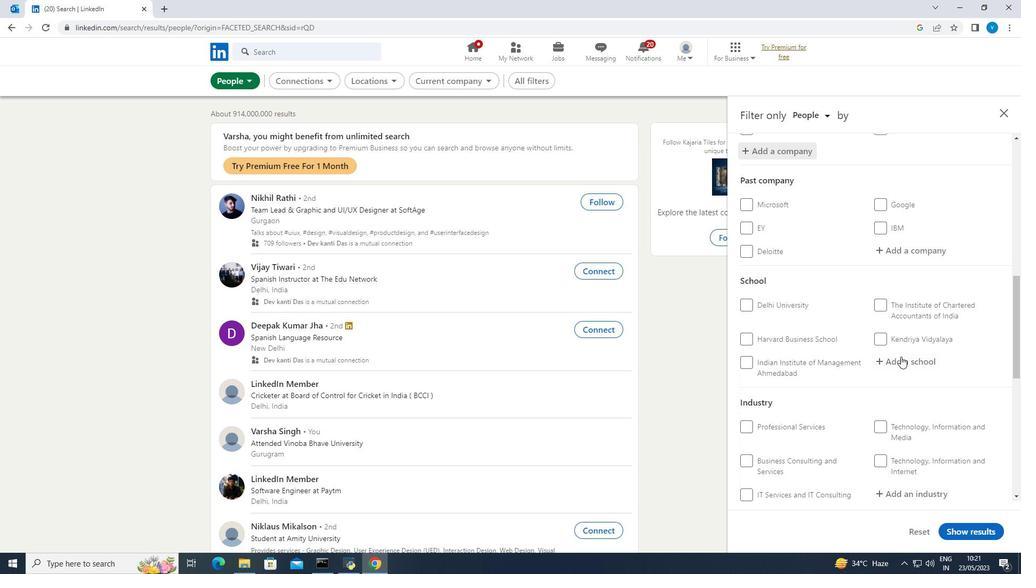 
Action: Mouse pressed left at (901, 358)
Screenshot: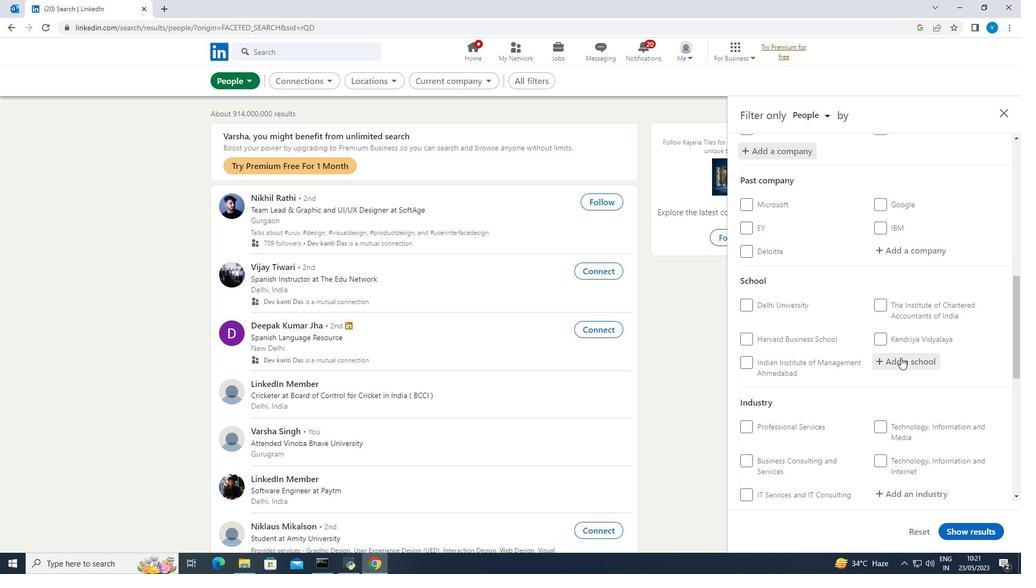 
Action: Key pressed <Key.shift><Key.shift><Key.shift><Key.shift><Key.shift><Key.shift><Key.shift>Bhashyam
Screenshot: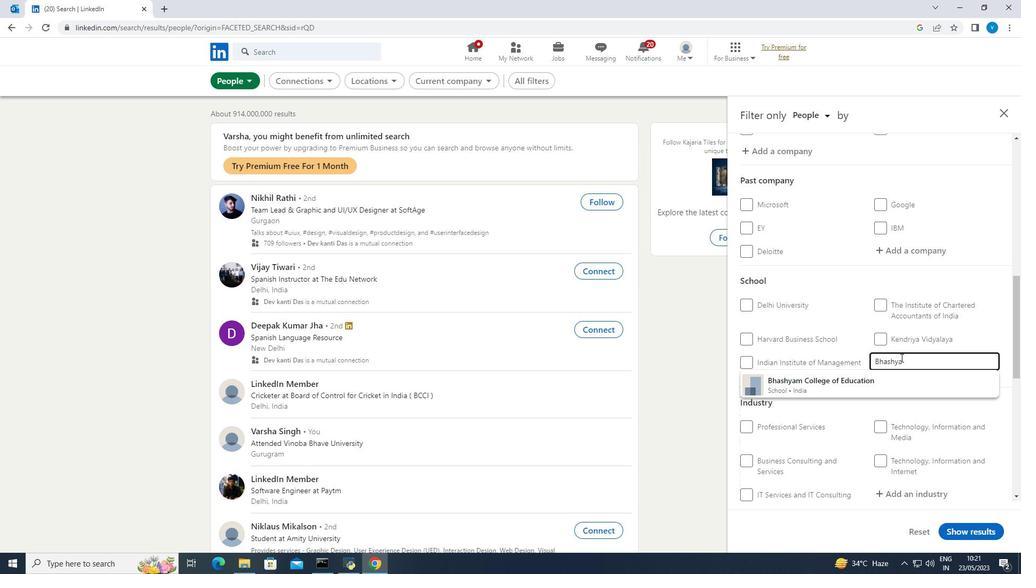 
Action: Mouse moved to (875, 379)
Screenshot: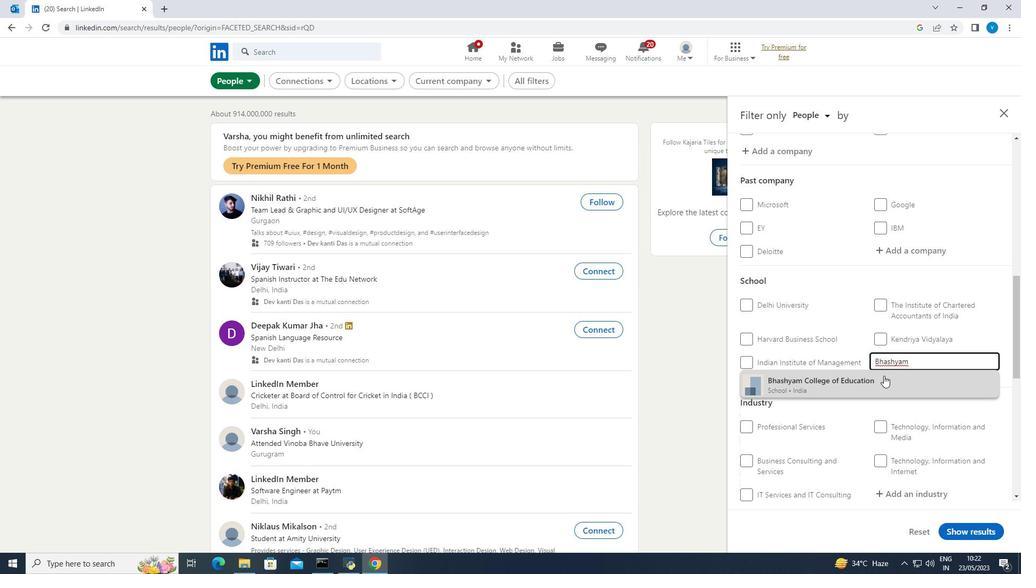 
Action: Mouse pressed left at (875, 379)
Screenshot: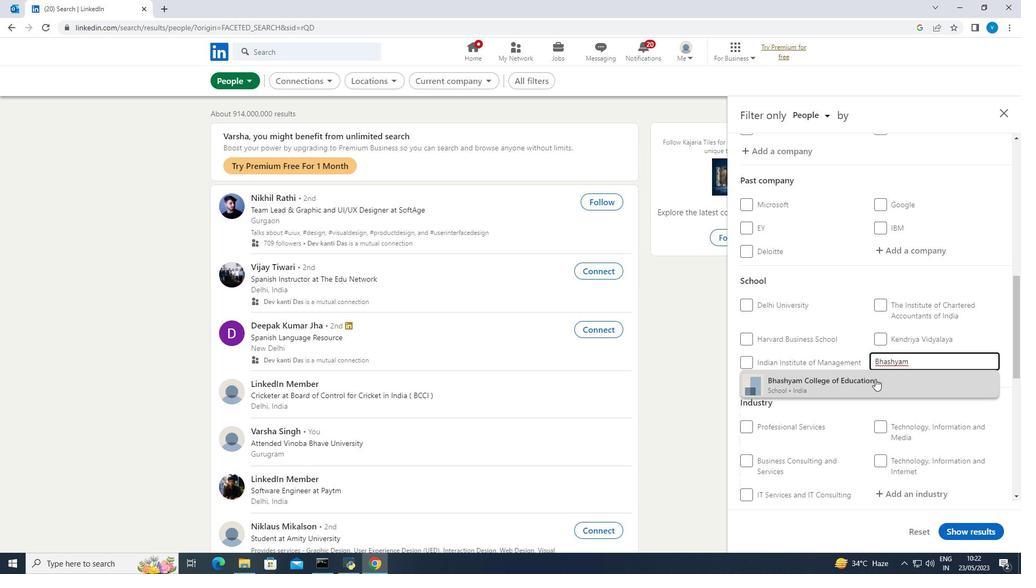
Action: Mouse moved to (875, 379)
Screenshot: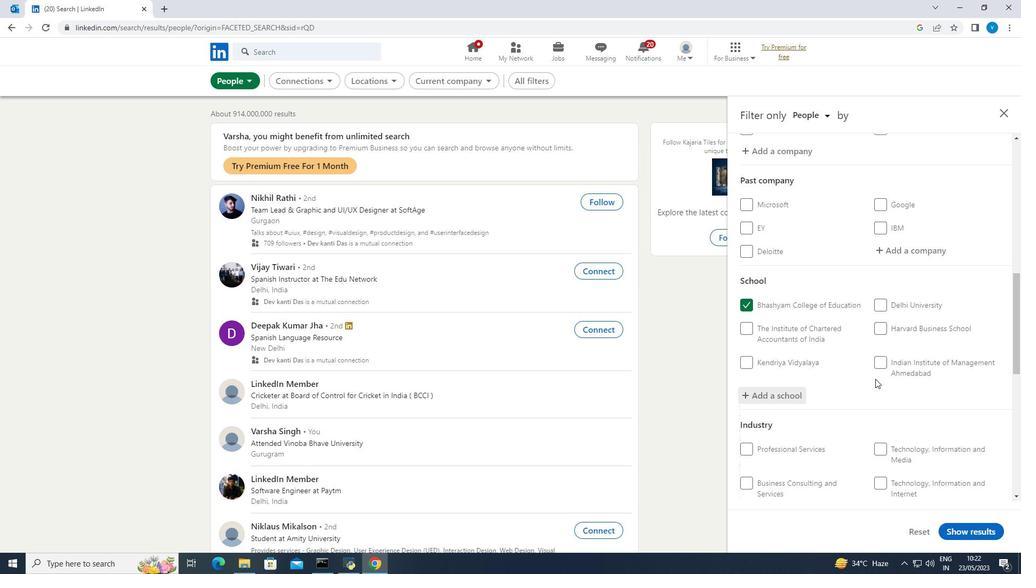 
Action: Mouse scrolled (875, 379) with delta (0, 0)
Screenshot: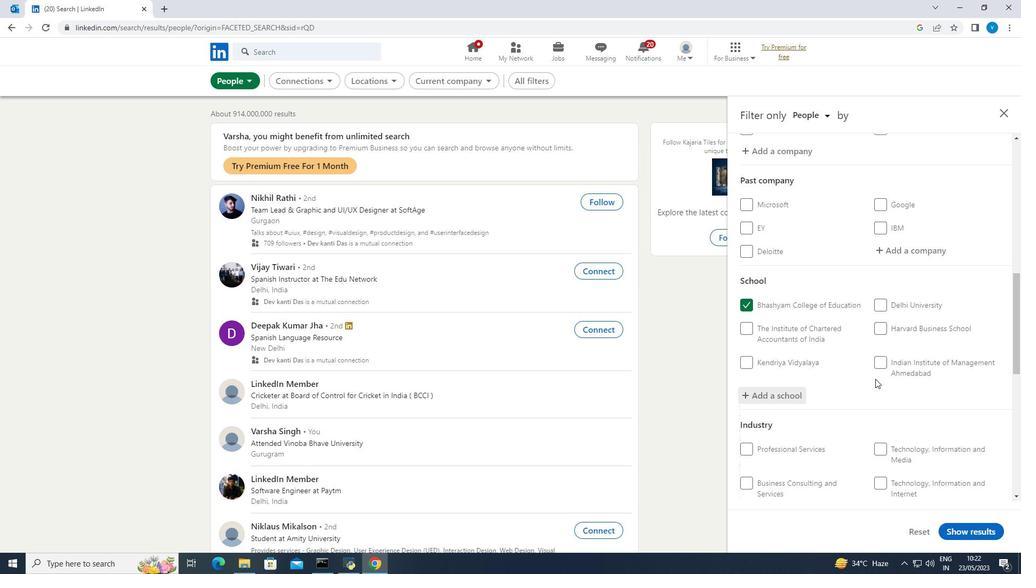 
Action: Mouse scrolled (875, 379) with delta (0, 0)
Screenshot: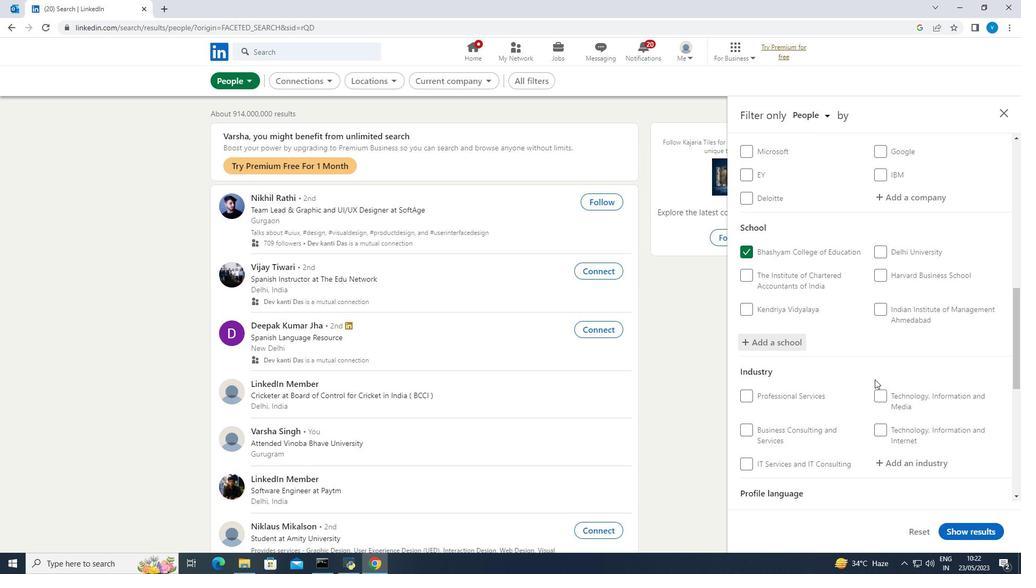 
Action: Mouse scrolled (875, 379) with delta (0, 0)
Screenshot: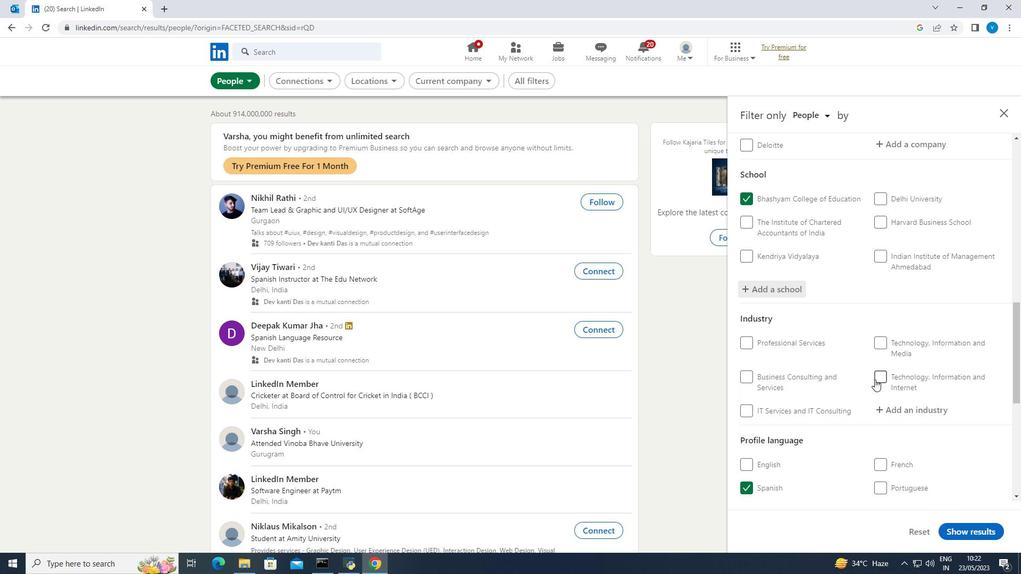 
Action: Mouse moved to (895, 357)
Screenshot: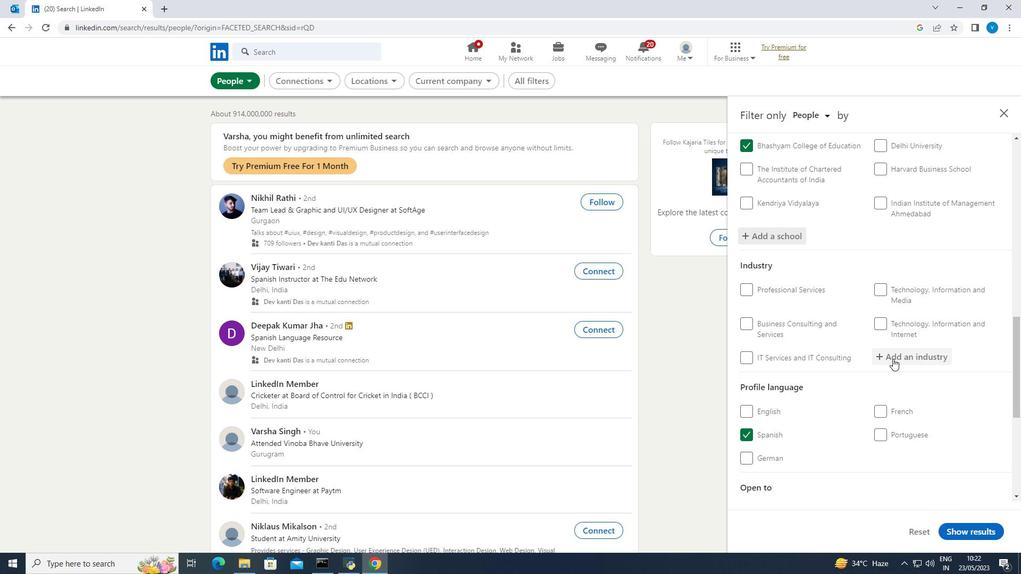 
Action: Mouse pressed left at (895, 357)
Screenshot: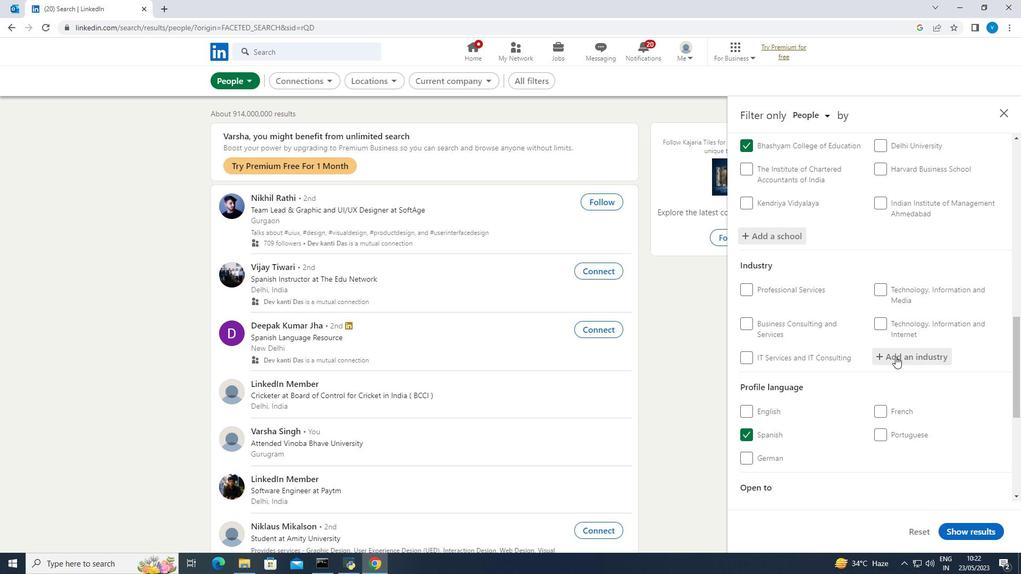 
Action: Key pressed <Key.shift><Key.shift><Key.shift><Key.shift><Key.shift><Key.shift><Key.shift>Freight<Key.space>and<Key.space><Key.shift><Key.shift><Key.shift><Key.shift><Key.shift>Package
Screenshot: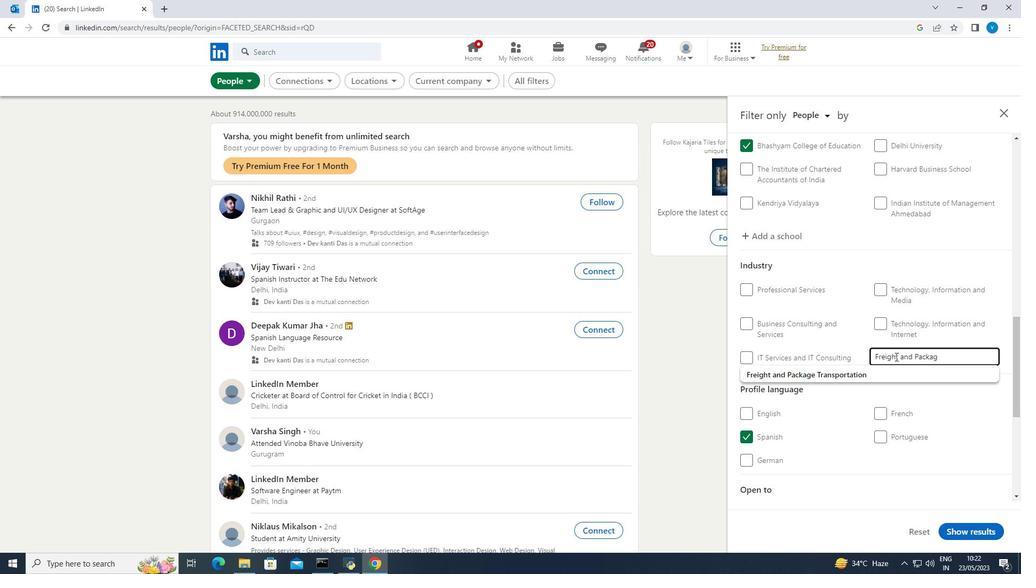 
Action: Mouse moved to (845, 369)
Screenshot: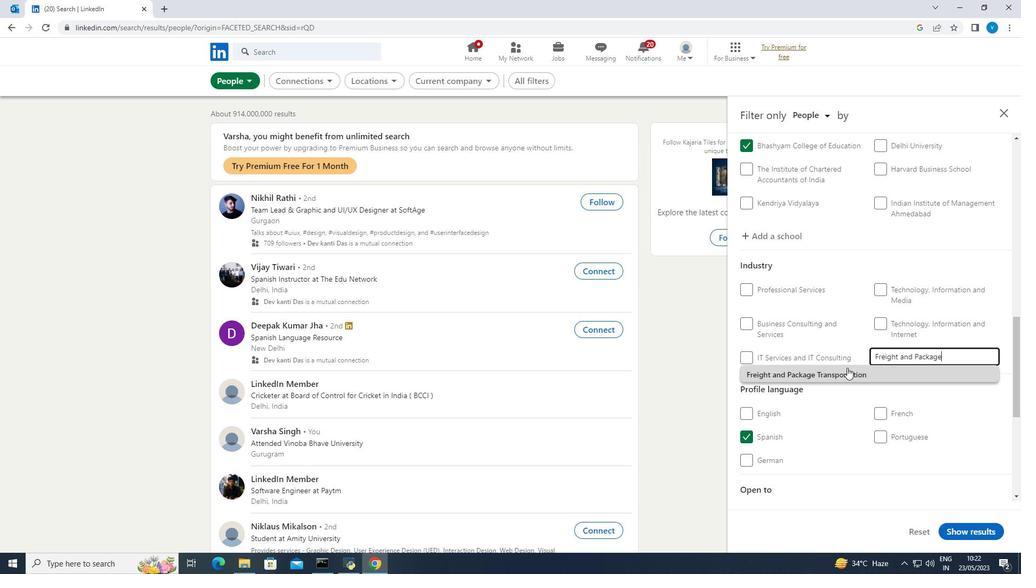 
Action: Mouse pressed left at (845, 369)
Screenshot: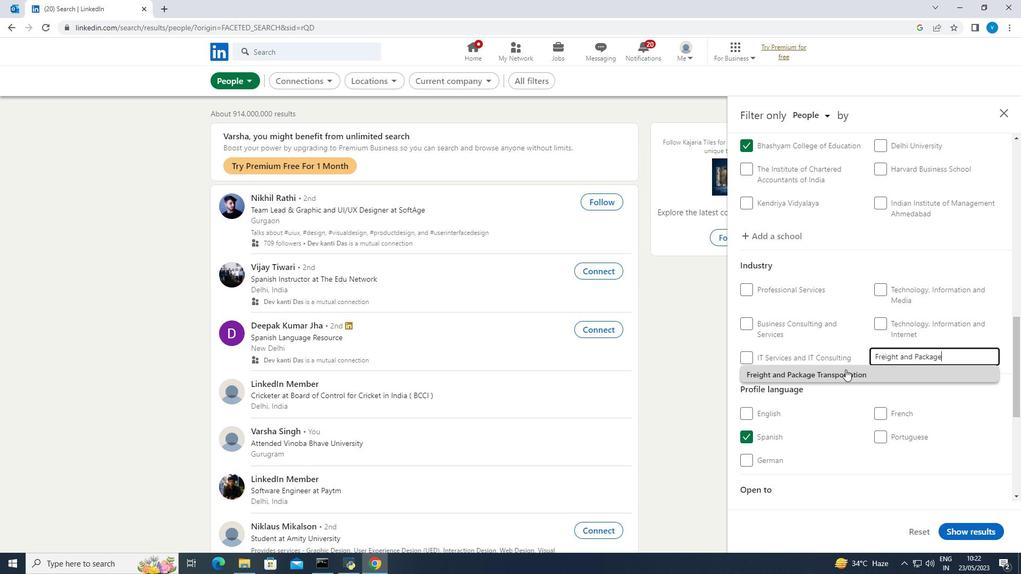 
Action: Mouse scrolled (845, 369) with delta (0, 0)
Screenshot: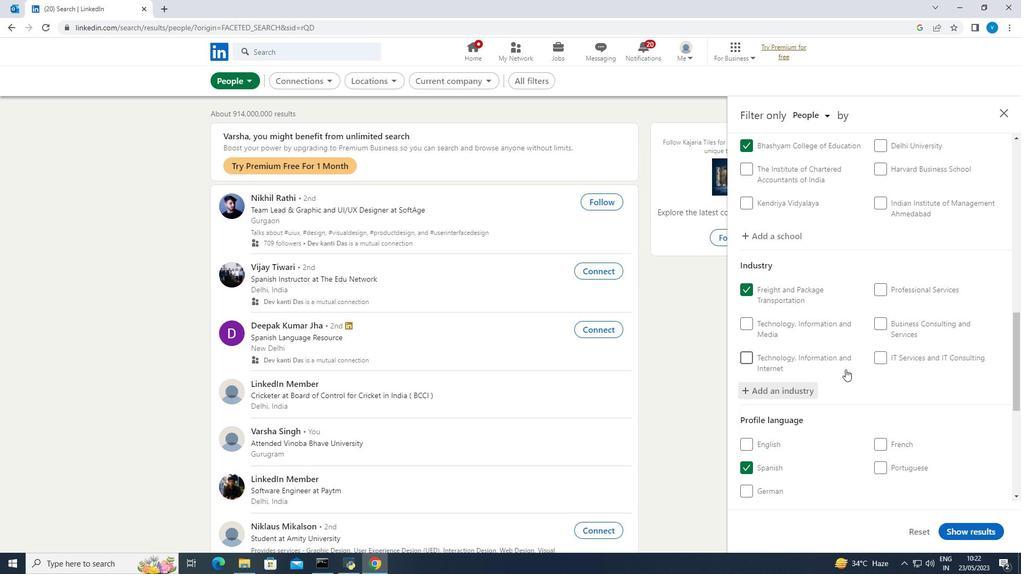 
Action: Mouse scrolled (845, 369) with delta (0, 0)
Screenshot: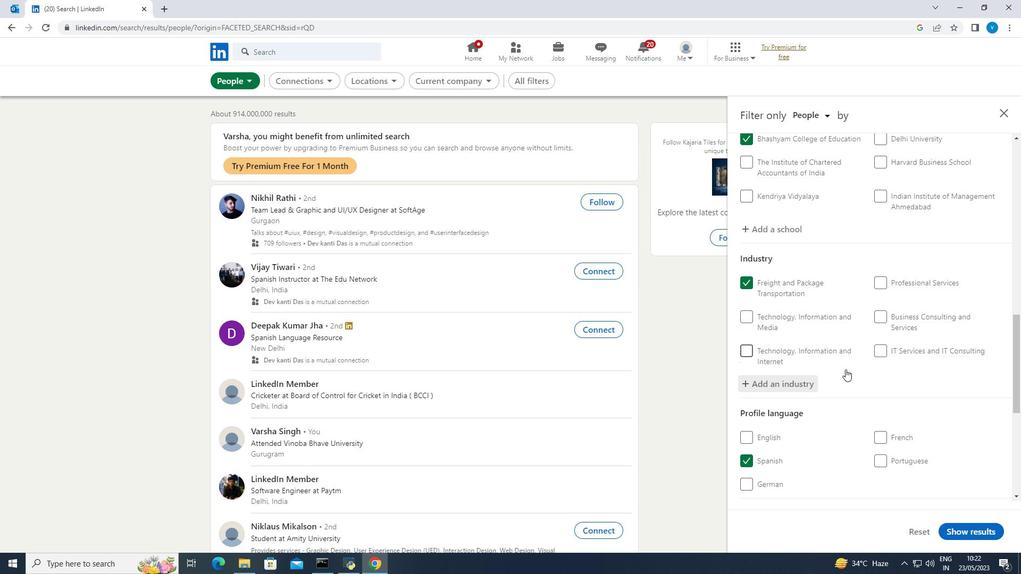 
Action: Mouse scrolled (845, 369) with delta (0, 0)
Screenshot: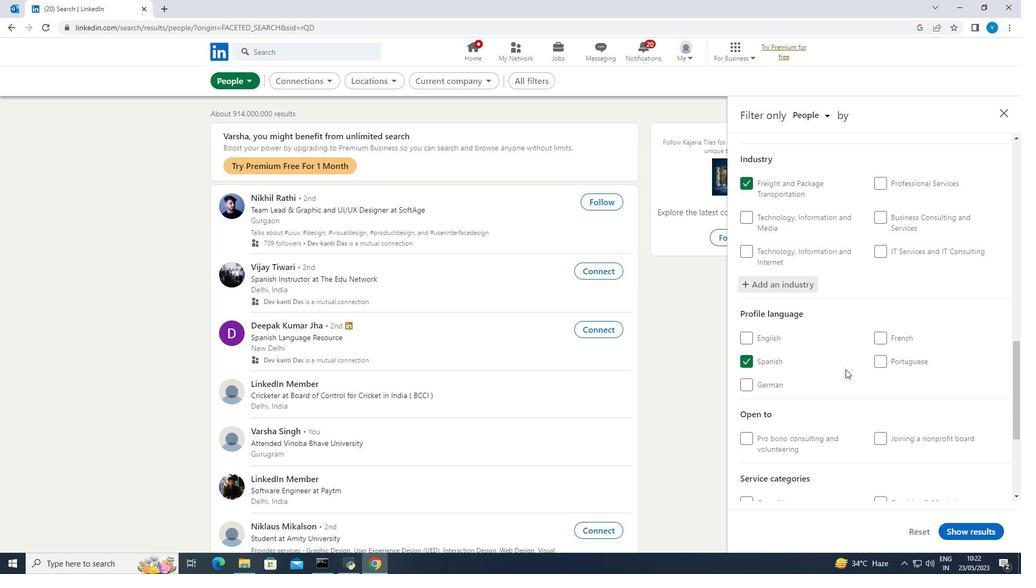 
Action: Mouse scrolled (845, 369) with delta (0, 0)
Screenshot: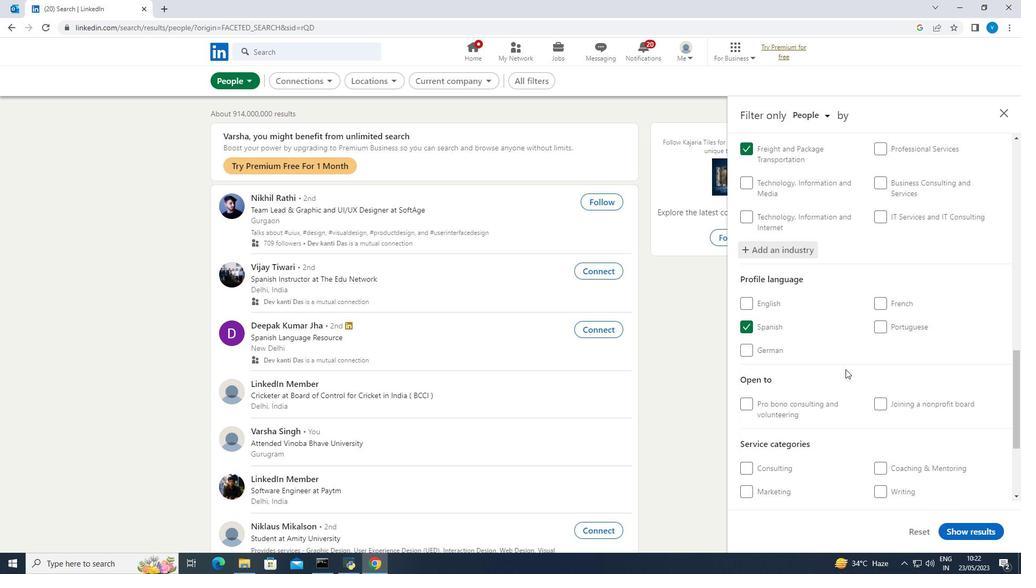 
Action: Mouse scrolled (845, 369) with delta (0, 0)
Screenshot: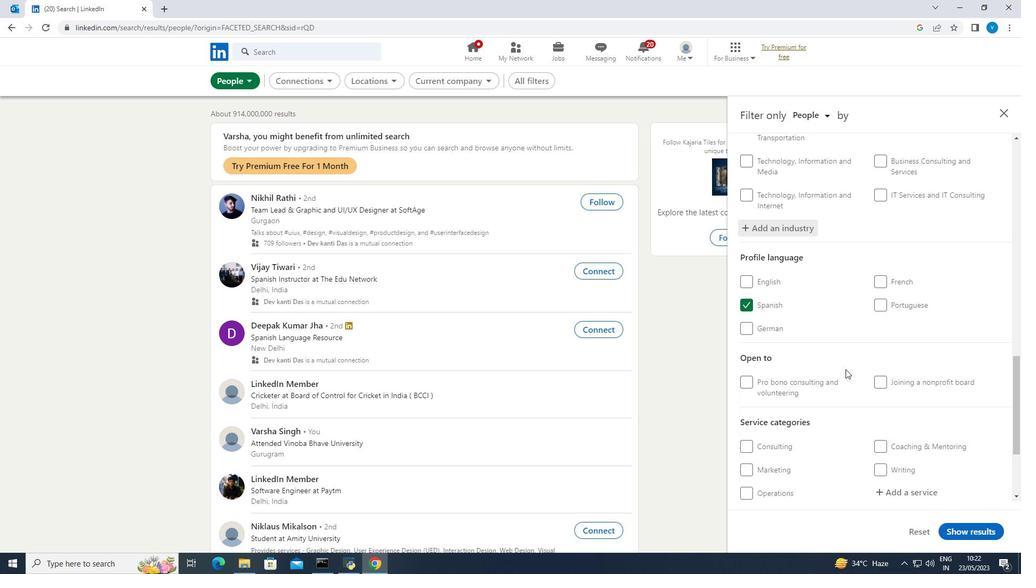 
Action: Mouse moved to (881, 385)
Screenshot: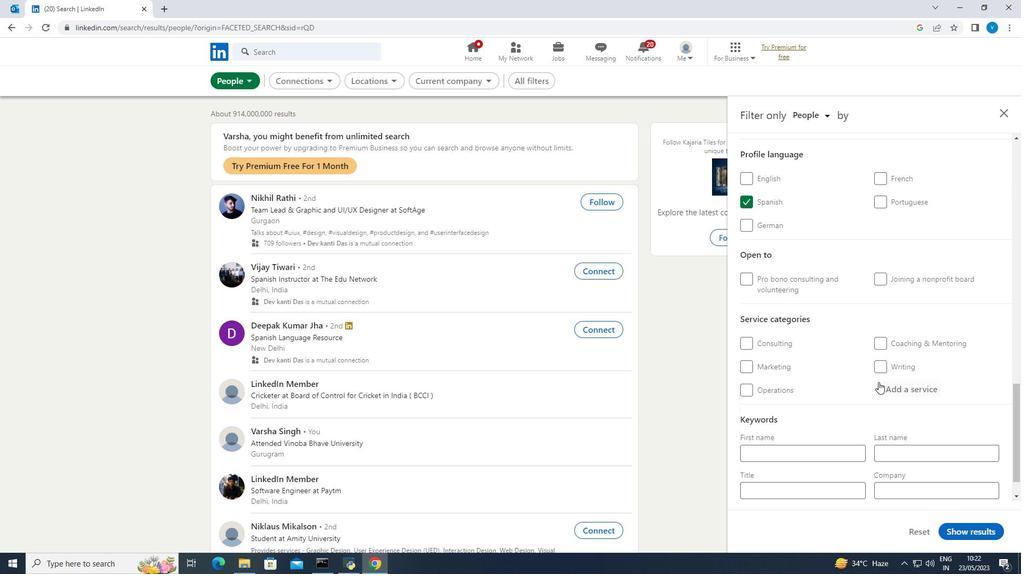 
Action: Mouse pressed left at (881, 385)
Screenshot: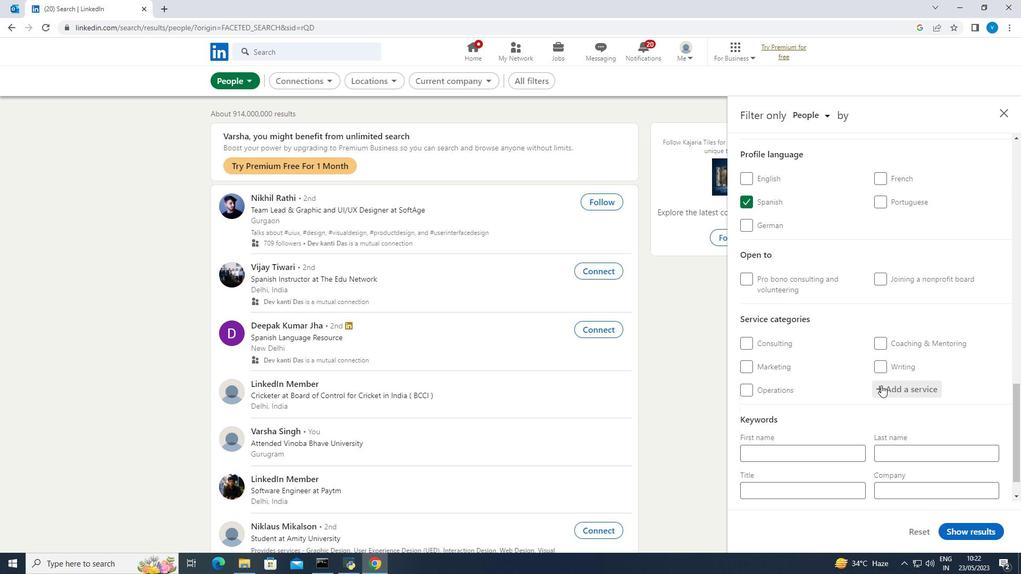 
Action: Key pressed <Key.shift><Key.shift><Key.shift>Email
Screenshot: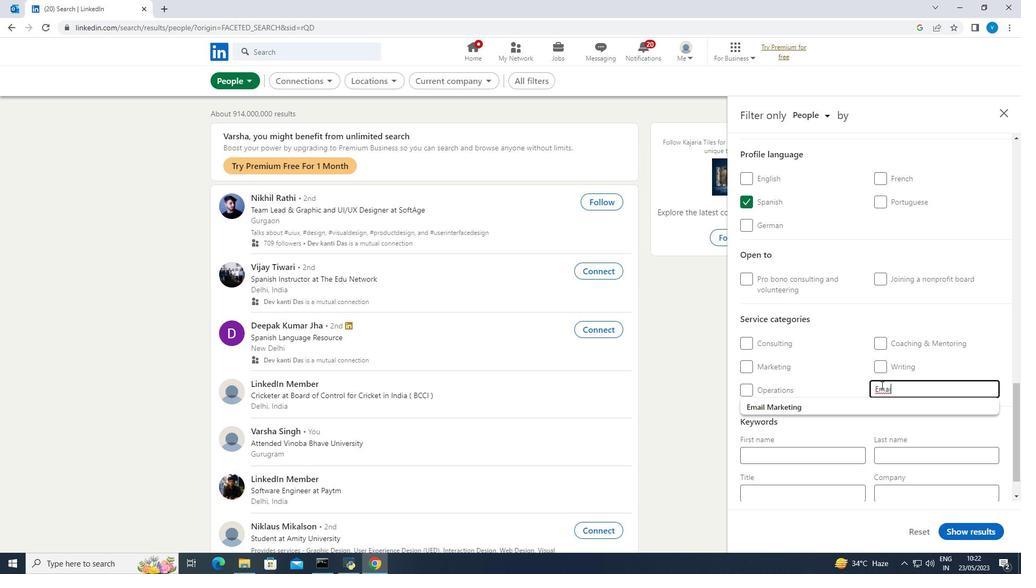 
Action: Mouse moved to (853, 401)
Screenshot: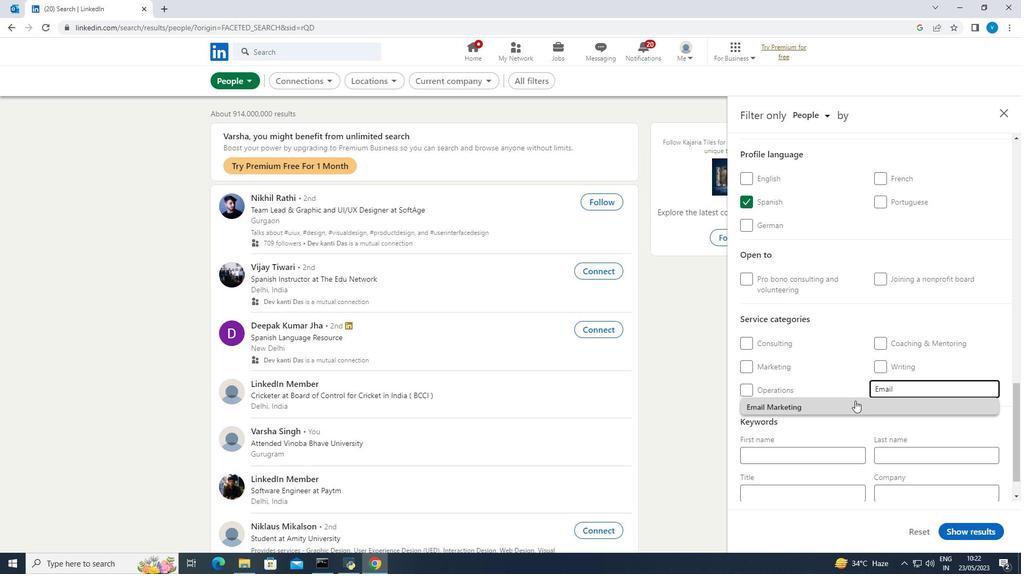 
Action: Mouse pressed left at (853, 401)
Screenshot: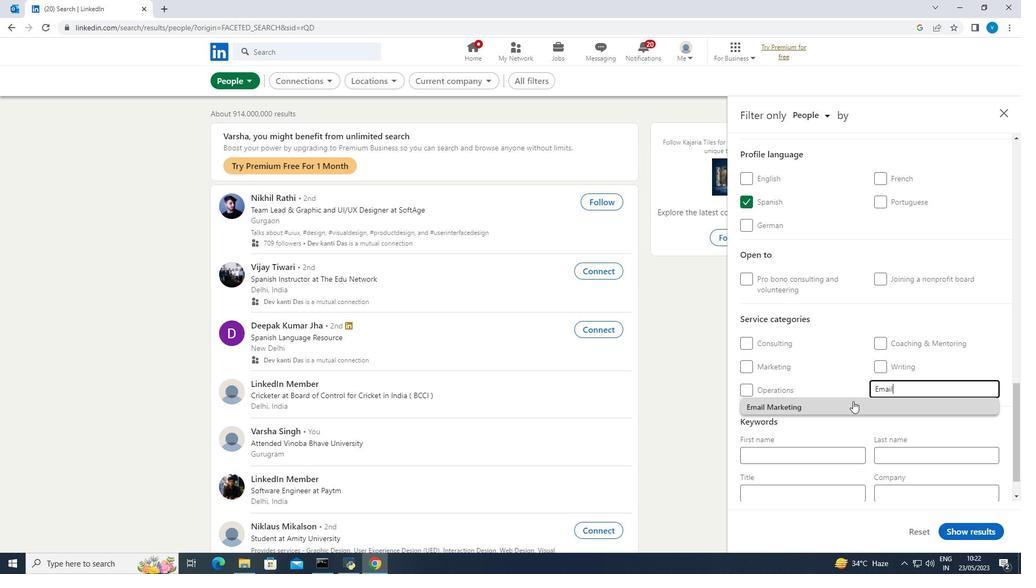 
Action: Mouse scrolled (853, 401) with delta (0, 0)
Screenshot: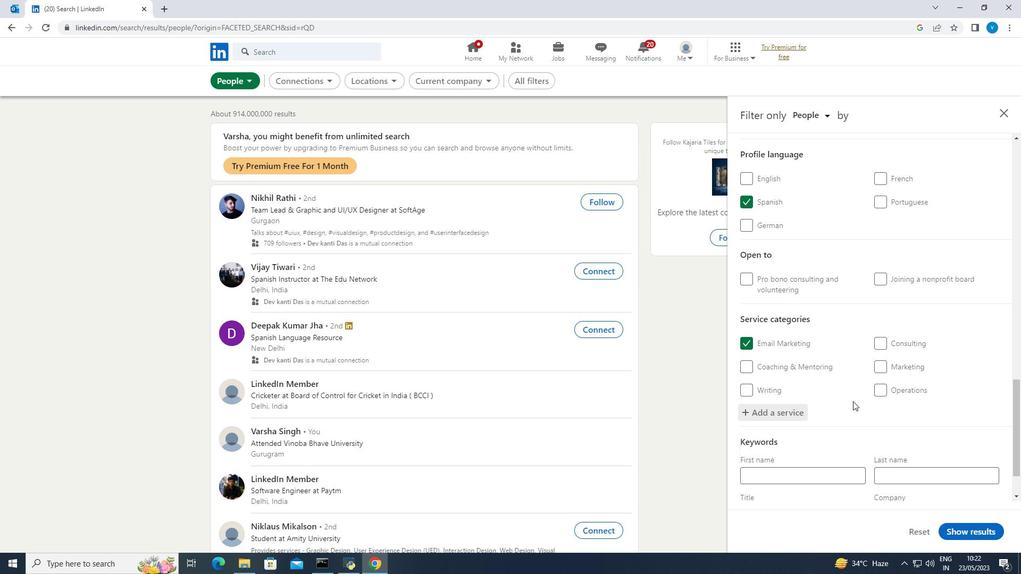 
Action: Mouse scrolled (853, 401) with delta (0, 0)
Screenshot: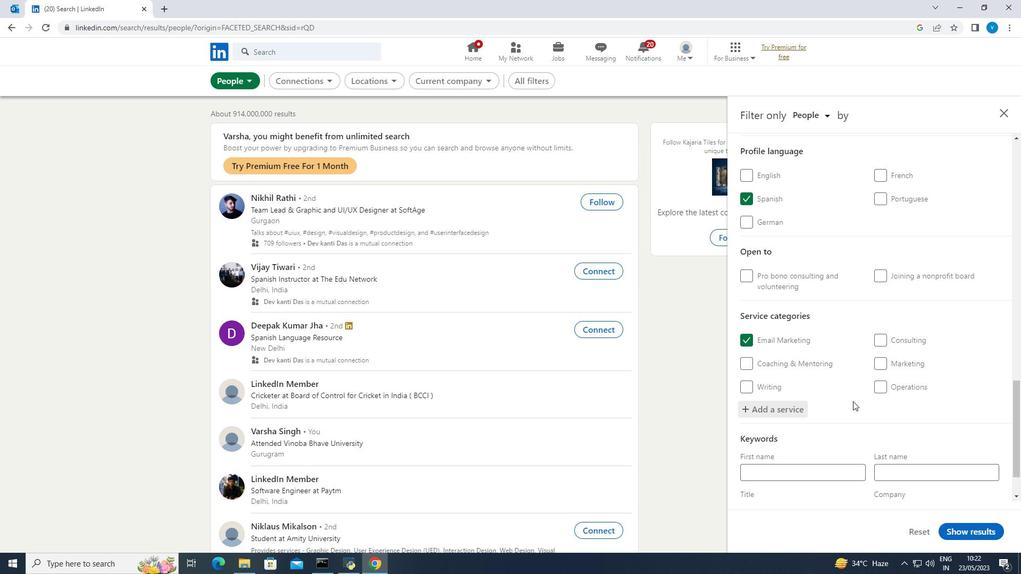 
Action: Mouse scrolled (853, 401) with delta (0, 0)
Screenshot: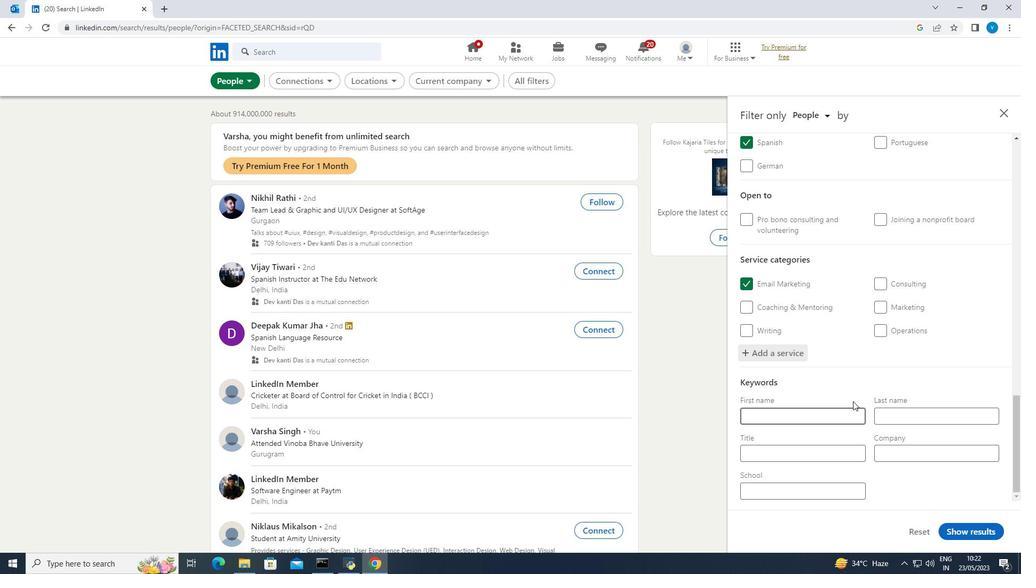 
Action: Mouse moved to (815, 449)
Screenshot: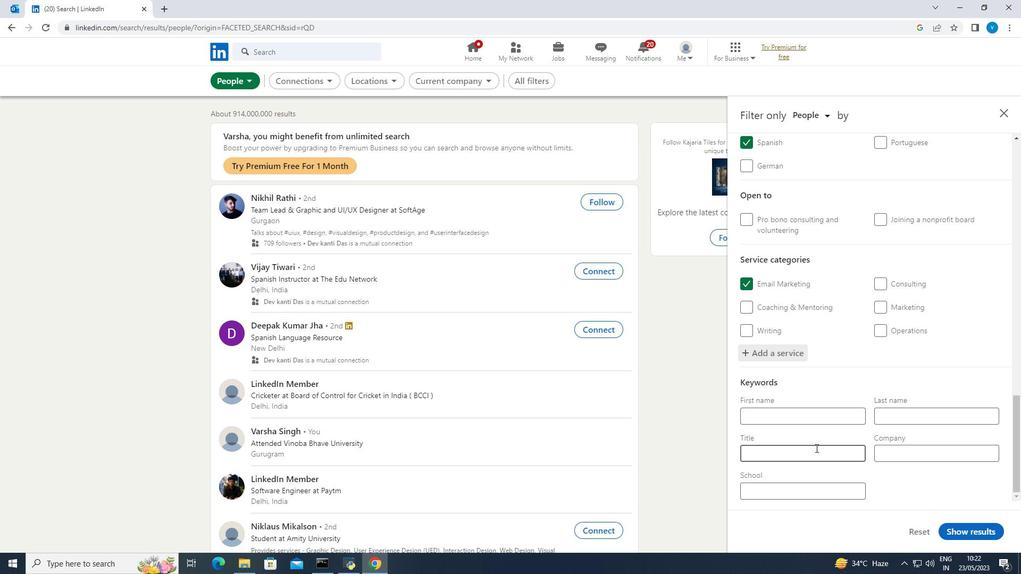 
Action: Mouse pressed left at (815, 449)
Screenshot: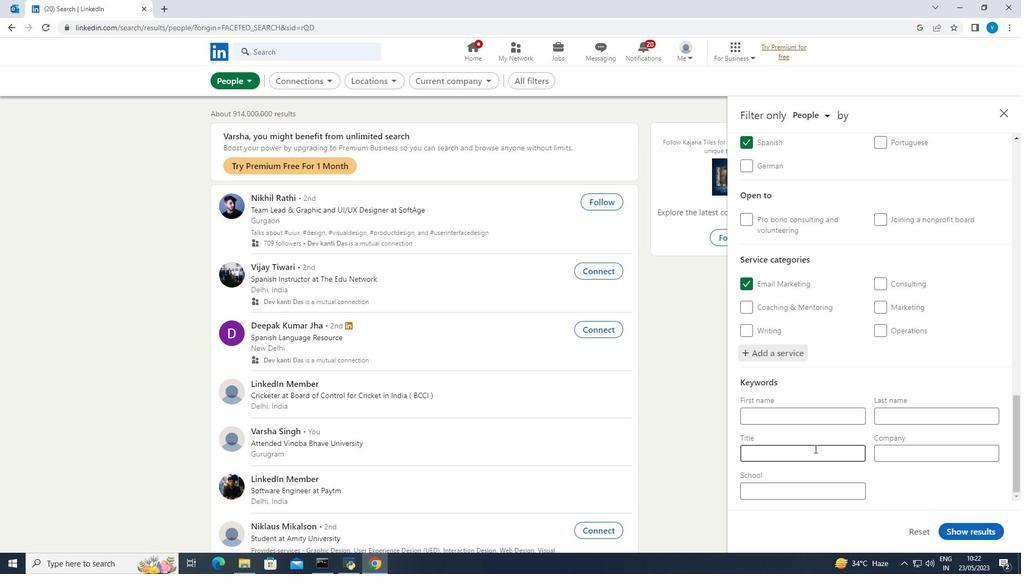
Action: Key pressed <Key.shift><Key.shift><Key.shift><Key.shift><Key.shift><Key.shift><Key.shift><Key.shift>Security<Key.space><Key.shift><Key.shift><Key.shift><Key.shift><Key.shift>Guard
Screenshot: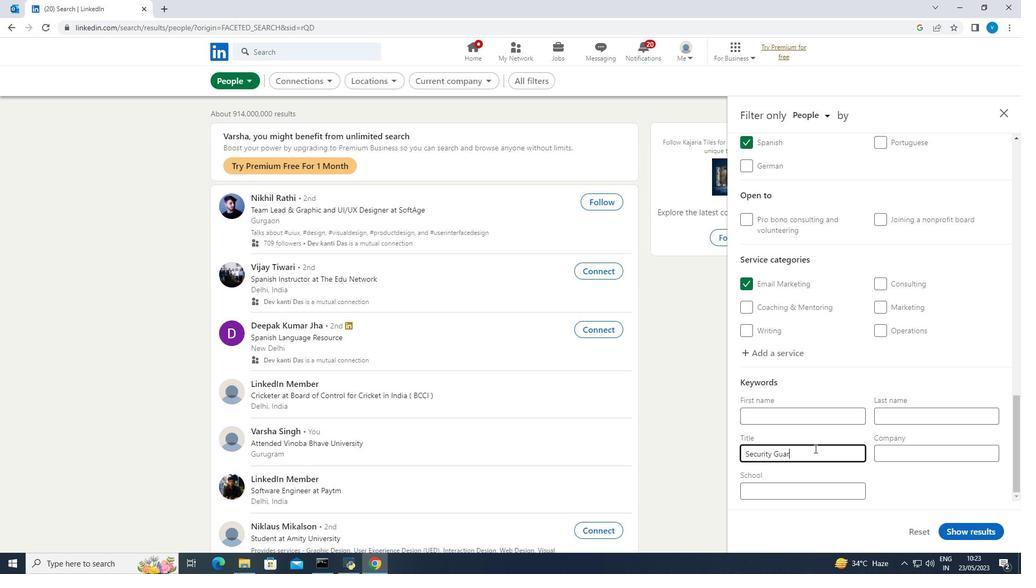 
Action: Mouse moved to (972, 525)
Screenshot: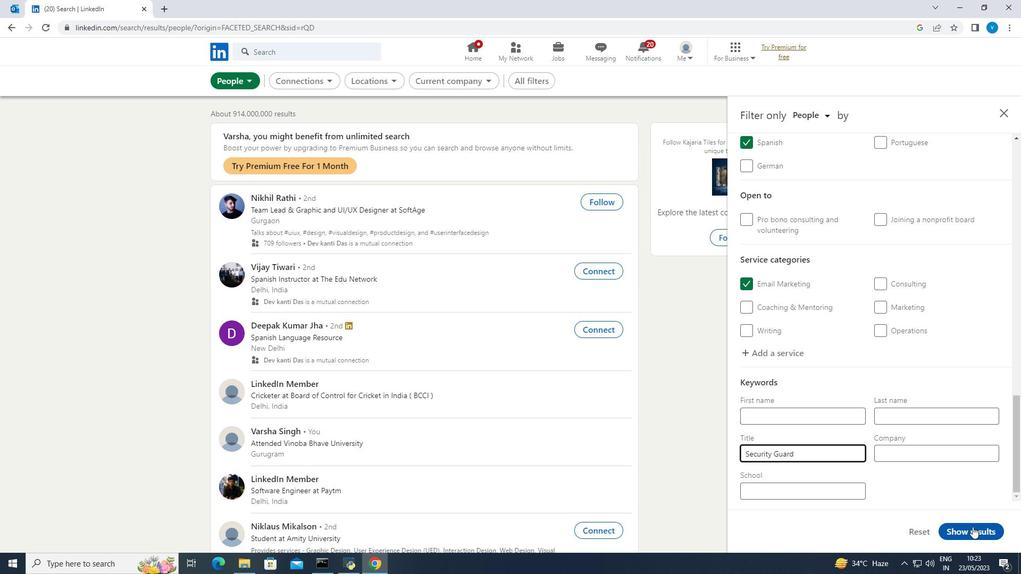 
Action: Mouse pressed left at (972, 525)
Screenshot: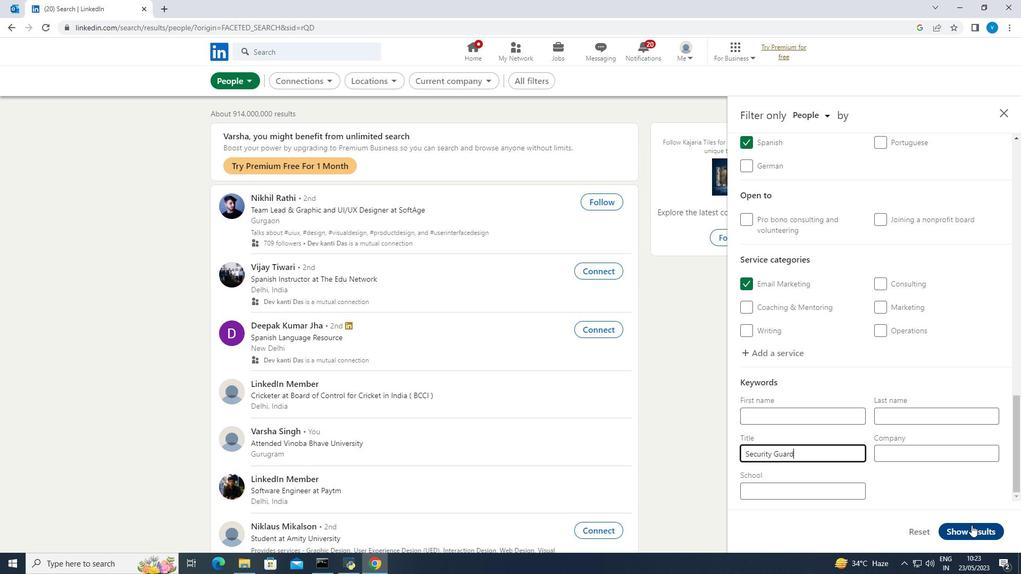 
Action: Mouse moved to (972, 525)
Screenshot: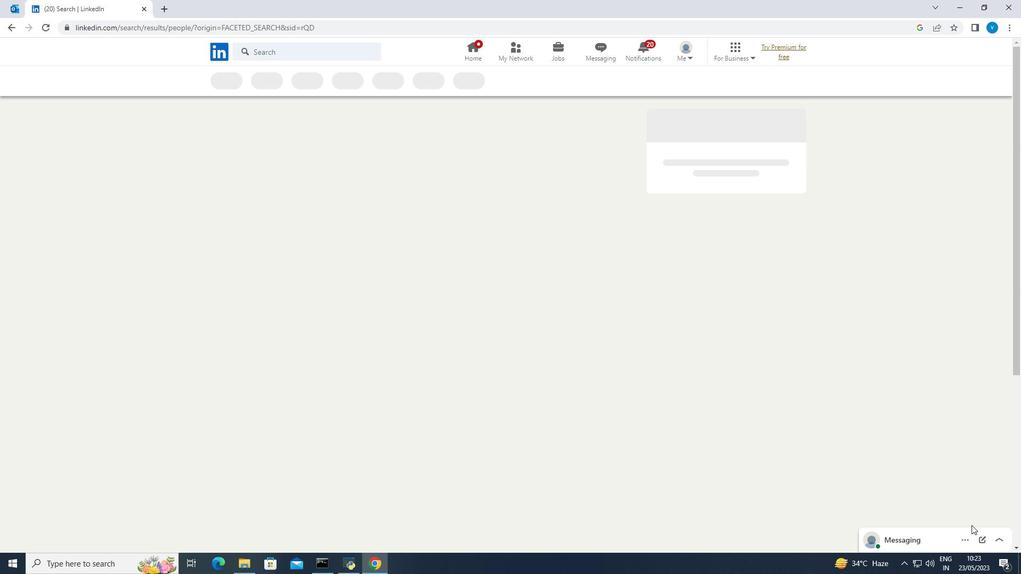 
